 Task: Look for space in Sargodha, Pakistan from 1st August, 2023 to 5th August, 2023 for 3 adults, 1 child in price range Rs.13000 to Rs.20000. Place can be entire place with 2 bedrooms having 3 beds and 2 bathrooms. Property type can be flatguest house, hotel. Booking option can be shelf check-in. Required host language is English.
Action: Mouse moved to (608, 362)
Screenshot: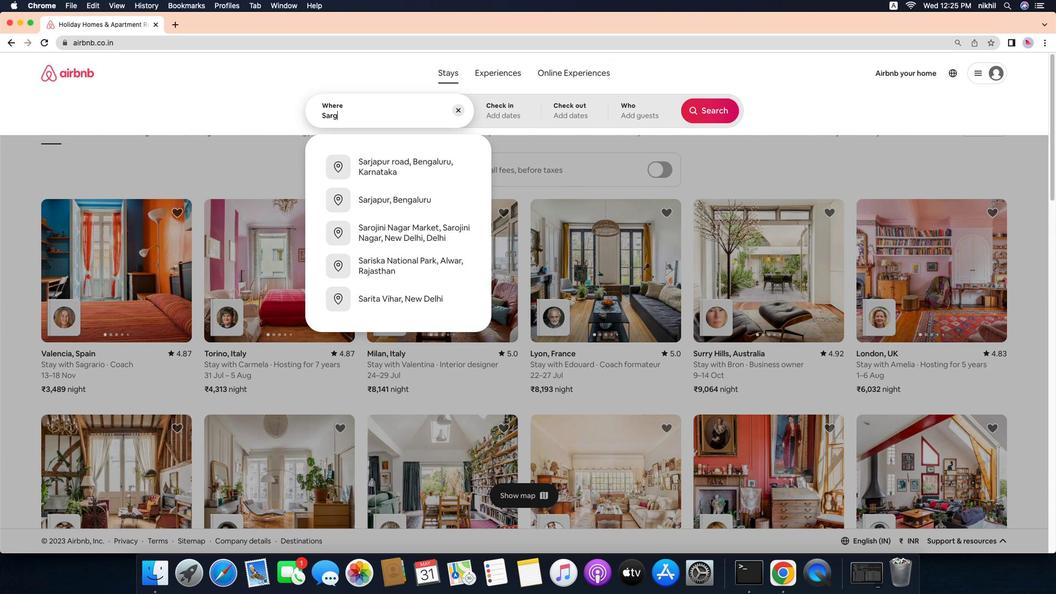 
Action: Mouse pressed left at (608, 362)
Screenshot: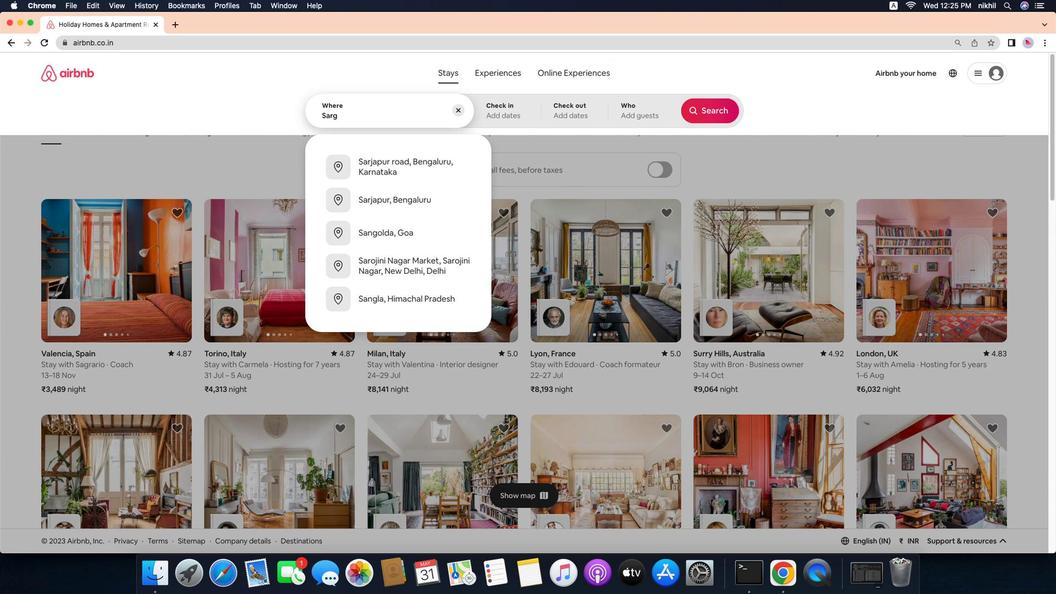 
Action: Mouse moved to (617, 362)
Screenshot: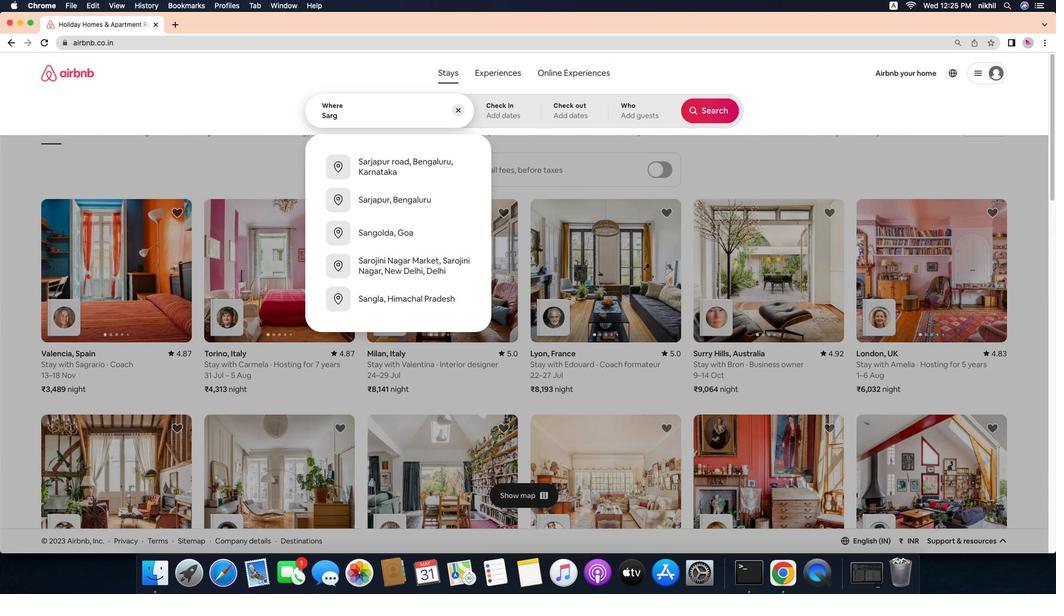 
Action: Mouse pressed left at (617, 362)
Screenshot: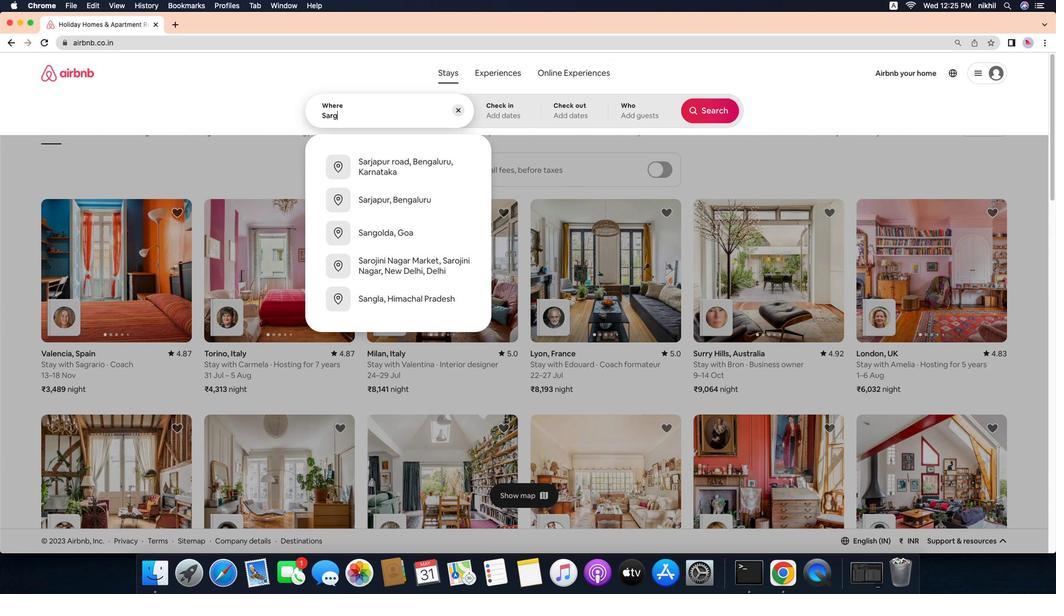 
Action: Mouse moved to (640, 362)
Screenshot: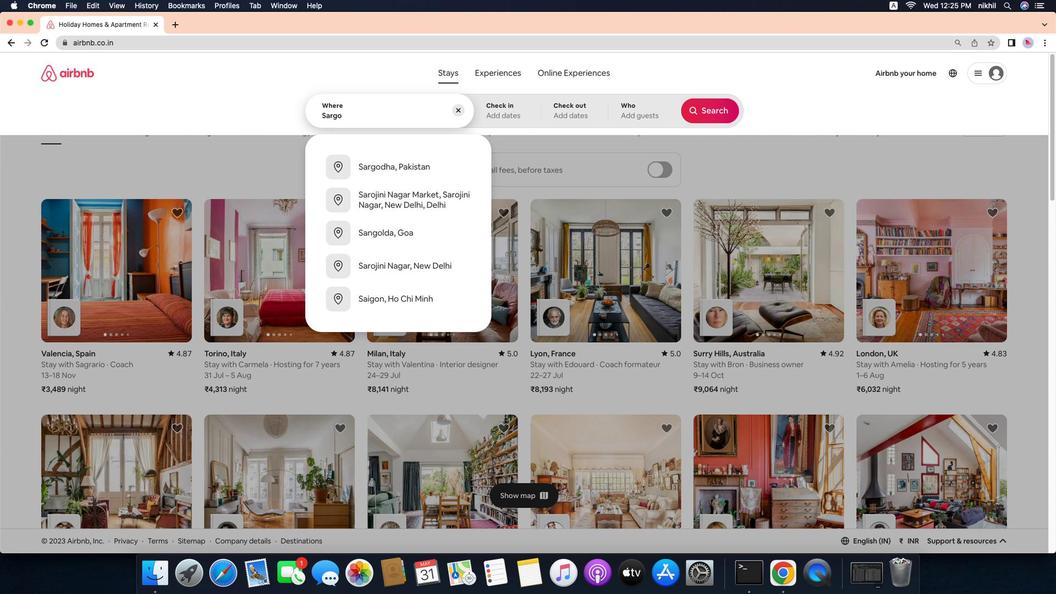 
Action: Mouse pressed left at (640, 362)
Screenshot: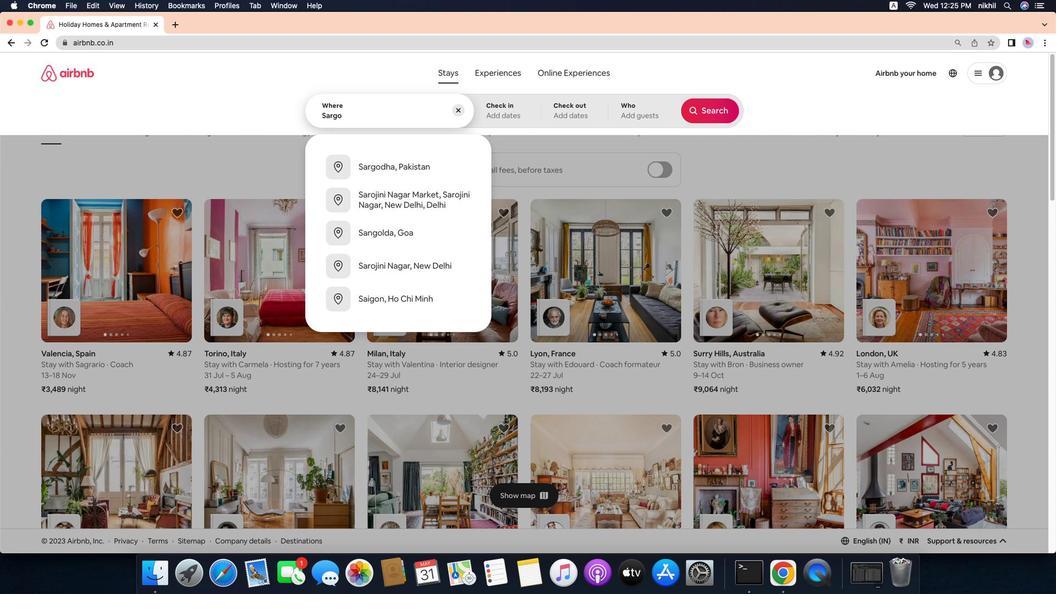 
Action: Key pressed Key.caps_lock'S'Key.caps_lock'a''r''g''o''d''h''a'','Key.space
Screenshot: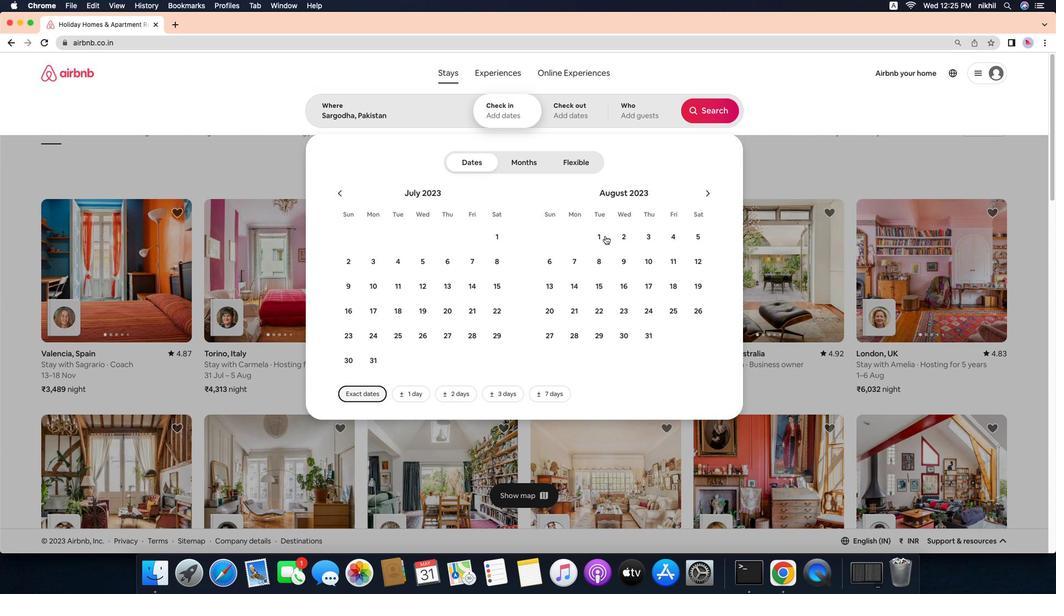 
Action: Mouse moved to (634, 362)
Screenshot: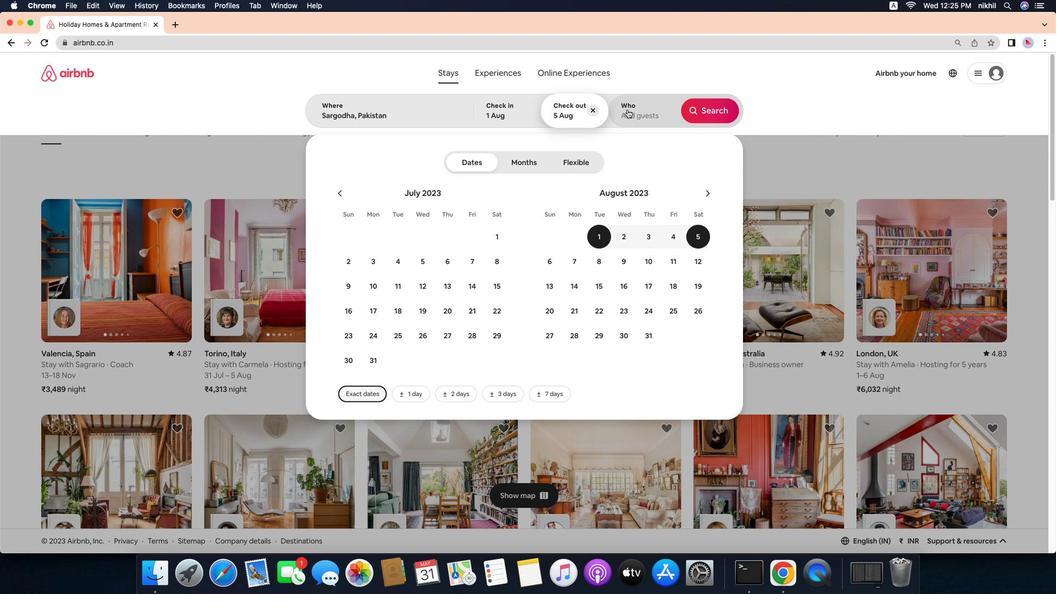 
Action: Mouse pressed left at (634, 362)
Screenshot: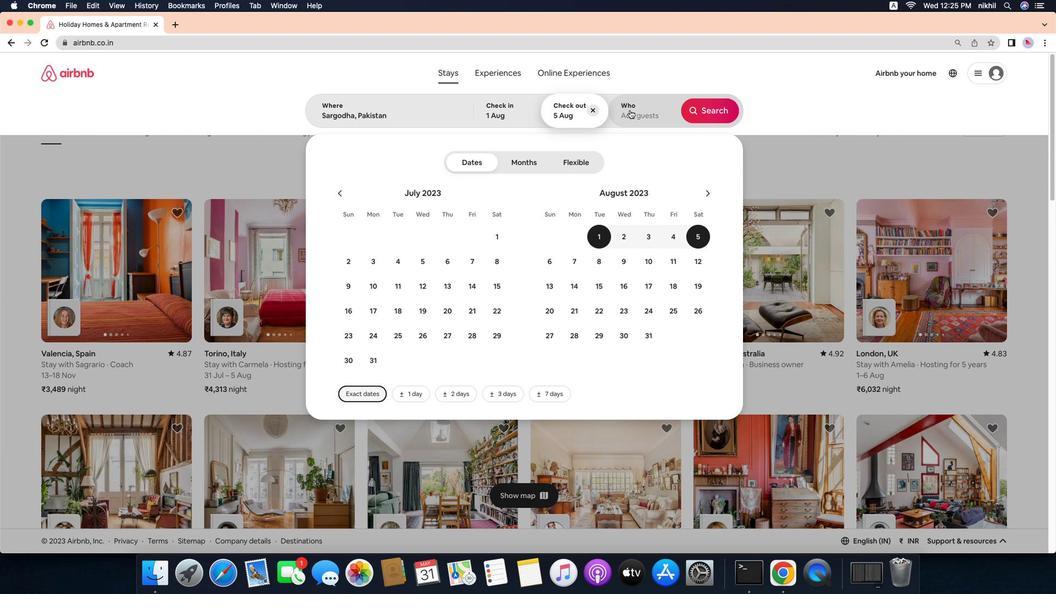 
Action: Mouse moved to (497, 363)
Screenshot: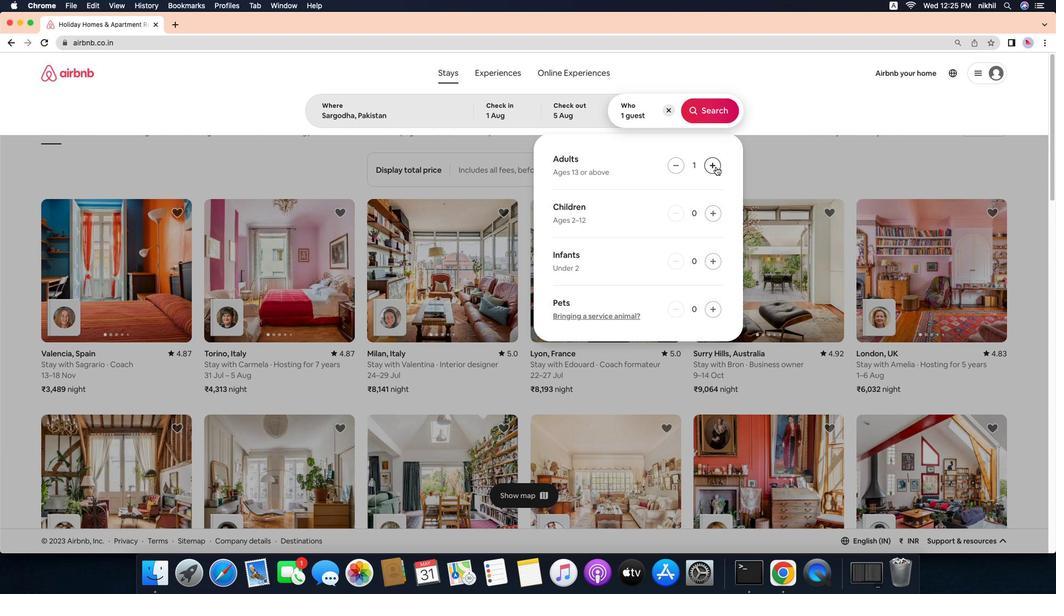 
Action: Mouse pressed left at (497, 363)
Screenshot: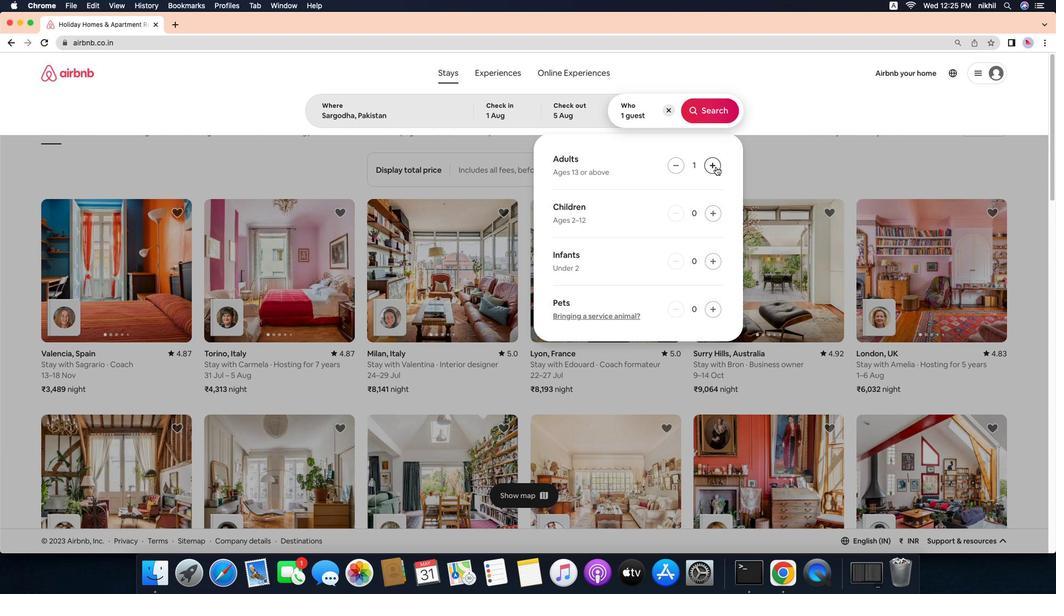 
Action: Mouse pressed left at (497, 363)
Screenshot: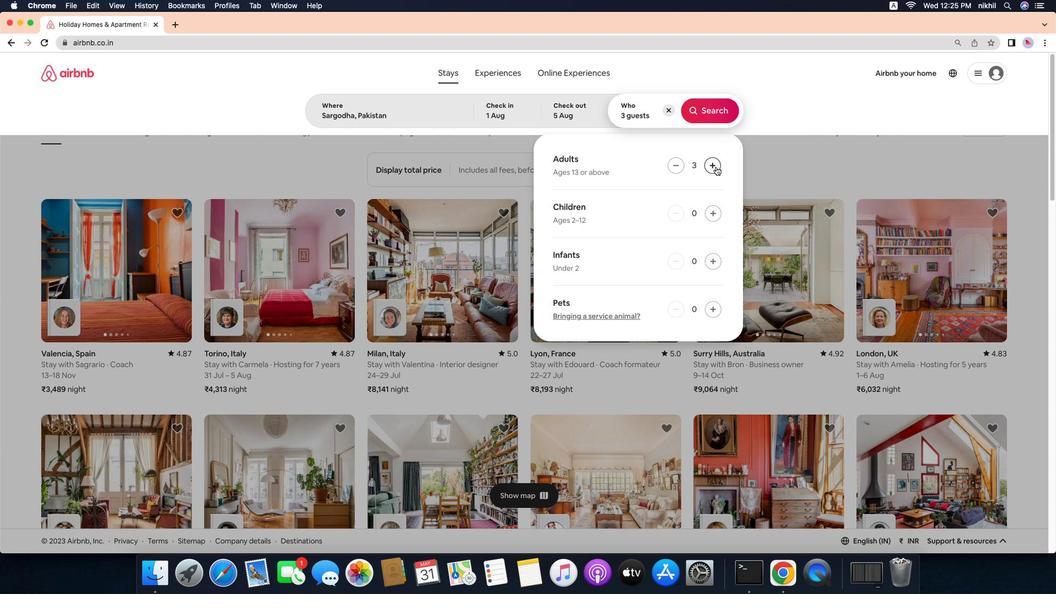 
Action: Mouse moved to (547, 363)
Screenshot: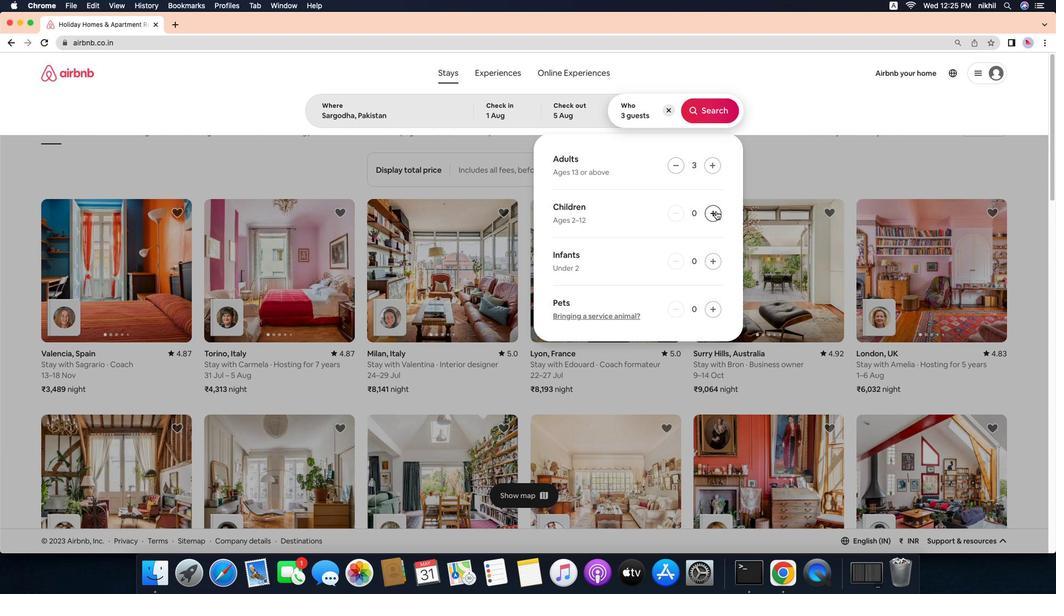 
Action: Mouse pressed left at (547, 363)
Screenshot: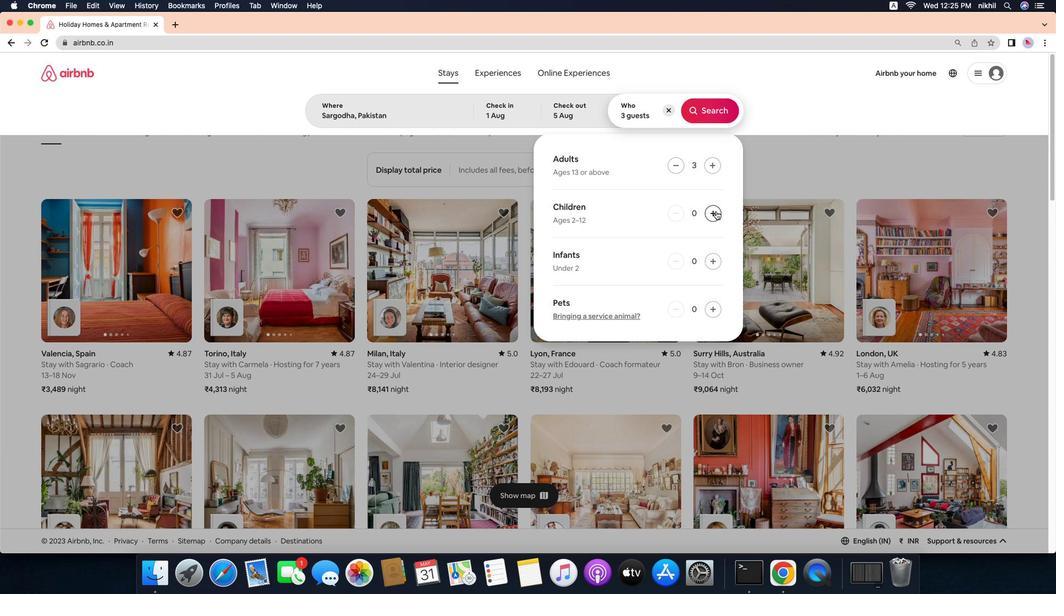 
Action: Mouse moved to (501, 363)
Screenshot: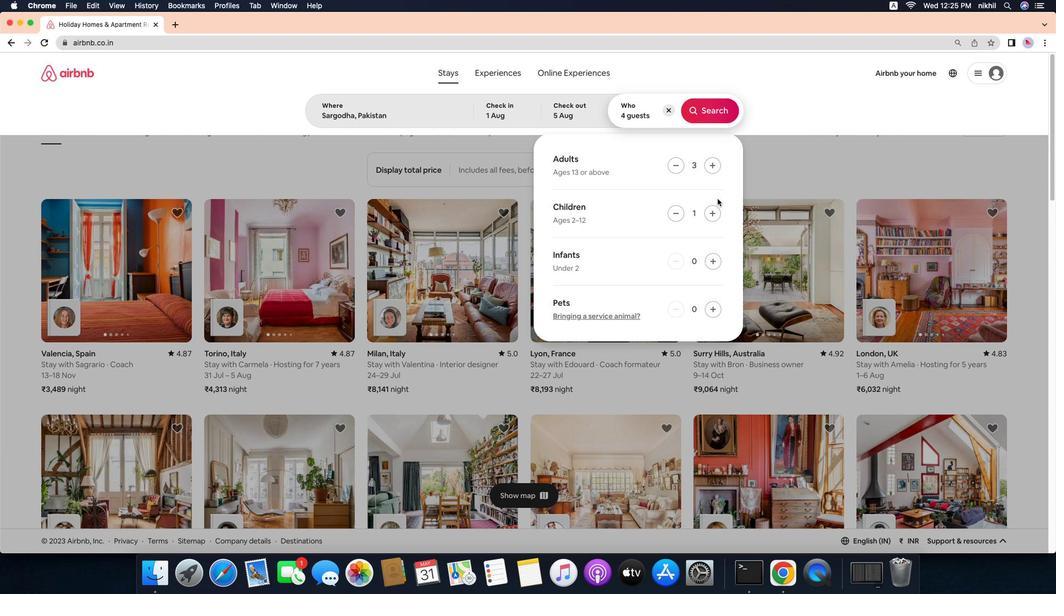 
Action: Mouse pressed left at (501, 363)
Screenshot: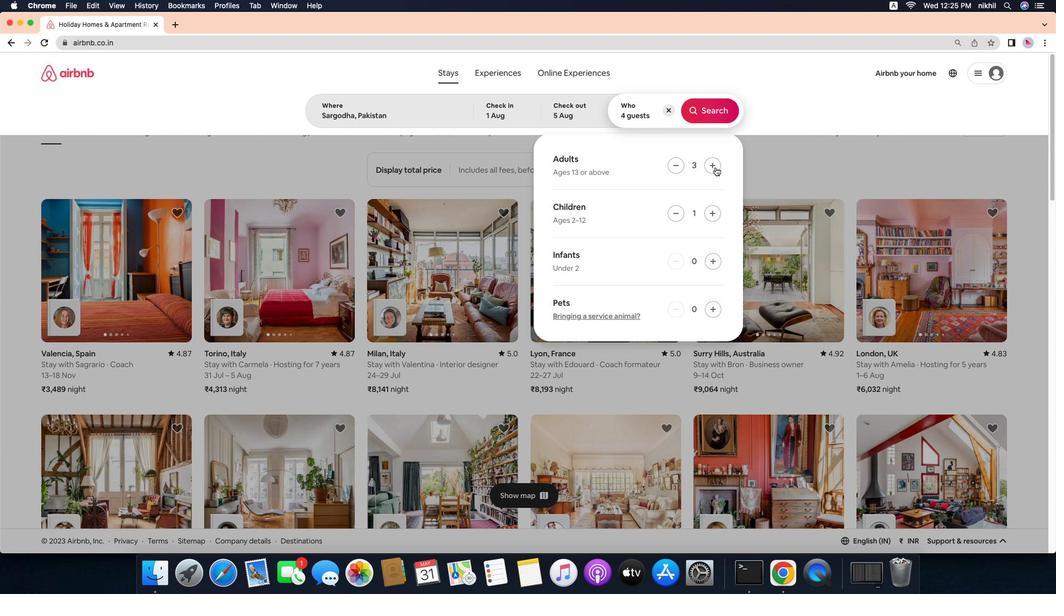 
Action: Mouse moved to (535, 362)
Screenshot: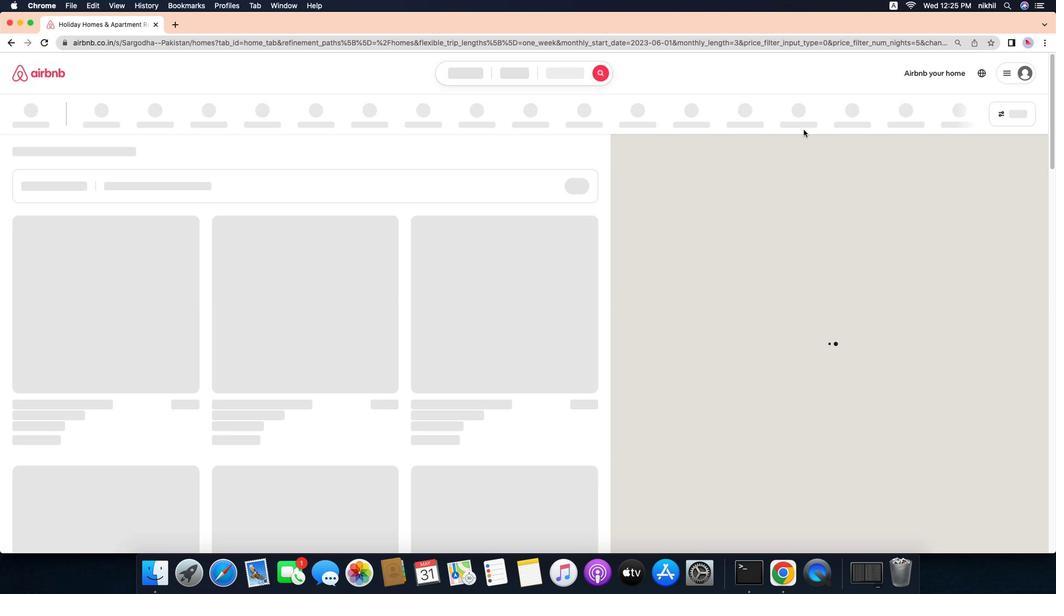
Action: Mouse pressed left at (535, 362)
Screenshot: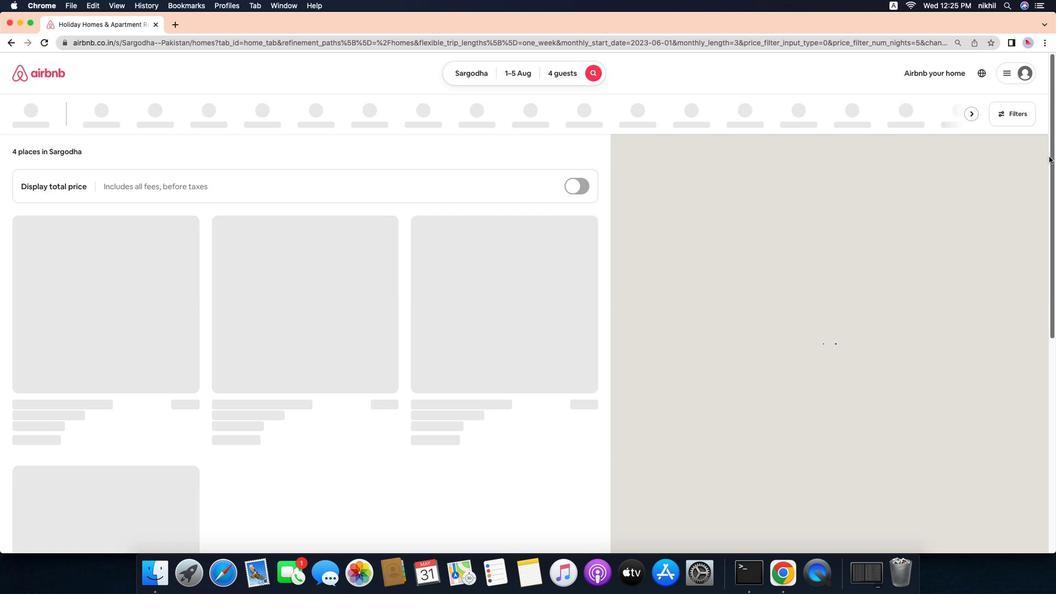 
Action: Mouse moved to (492, 362)
Screenshot: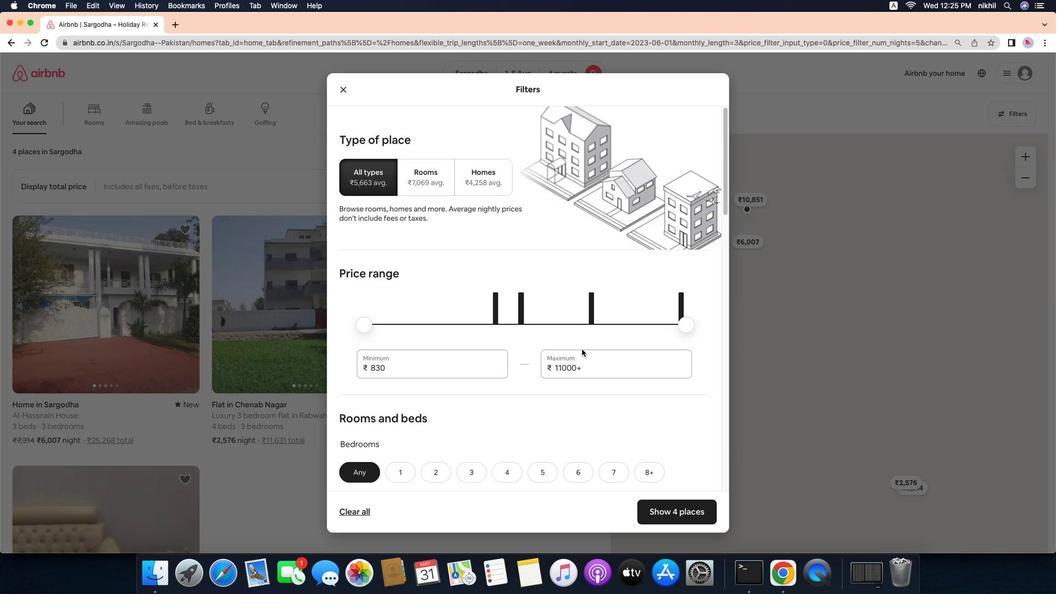 
Action: Mouse pressed left at (492, 362)
Screenshot: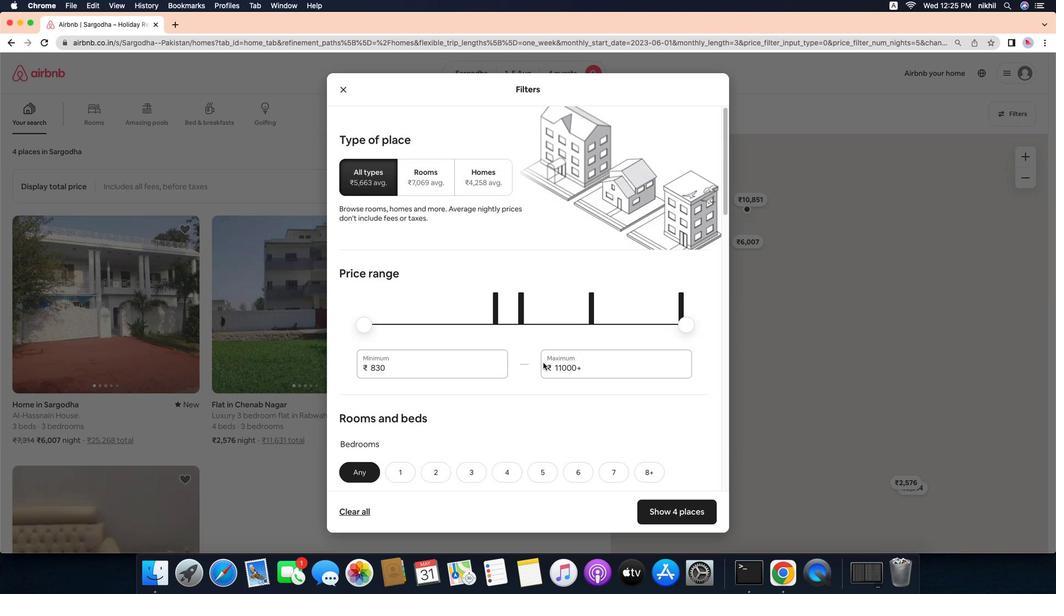 
Action: Mouse moved to (495, 362)
Screenshot: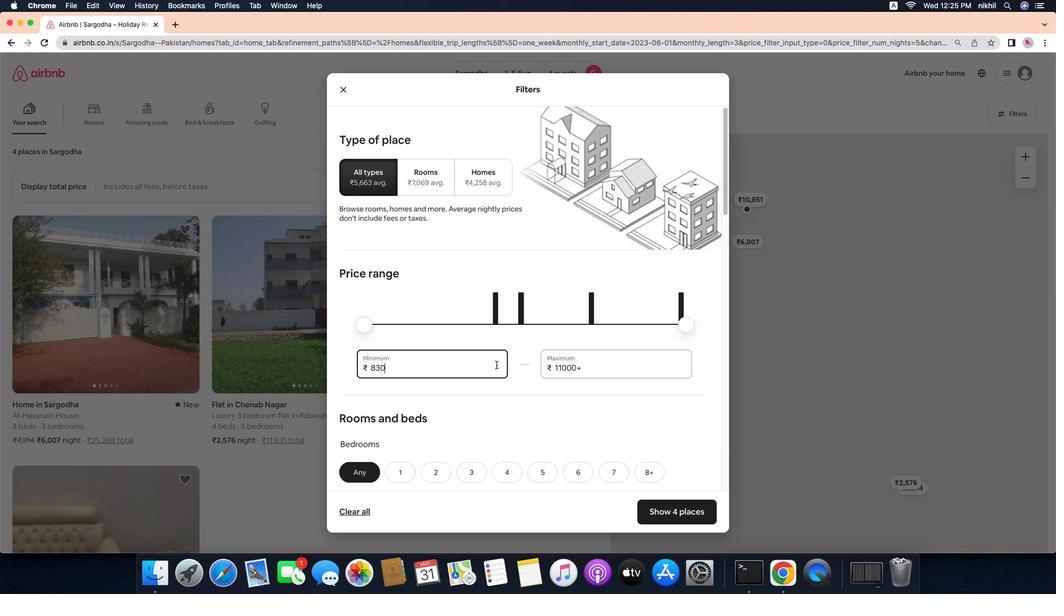 
Action: Mouse pressed left at (495, 362)
Screenshot: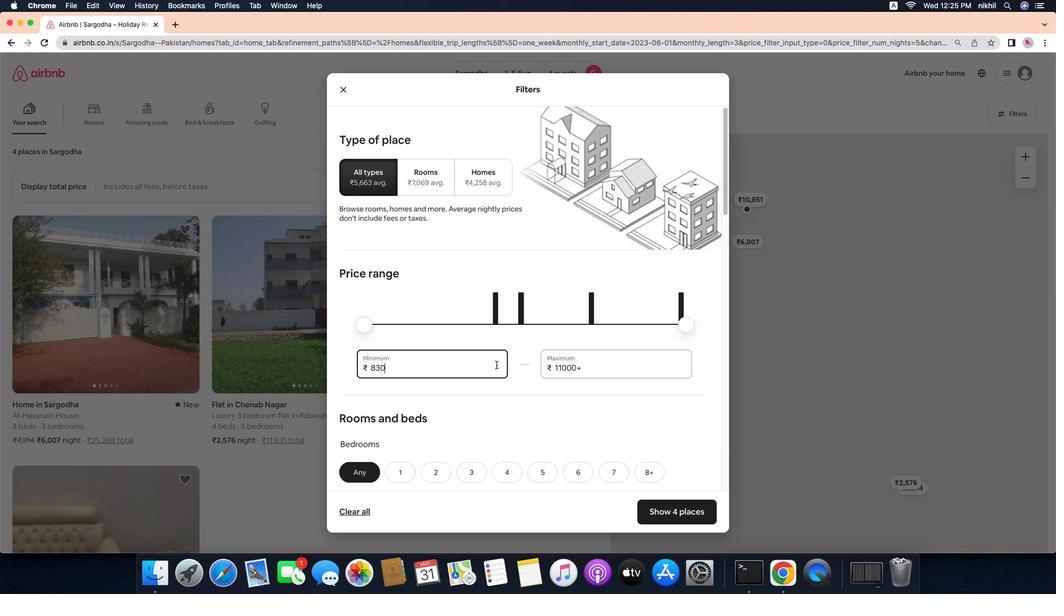 
Action: Mouse pressed left at (495, 362)
Screenshot: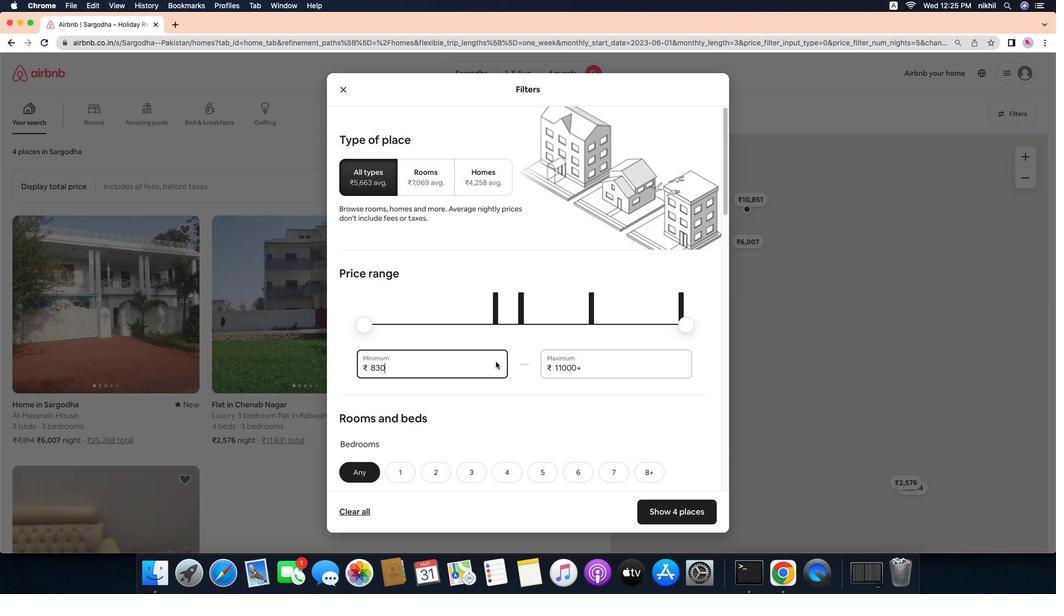 
Action: Mouse pressed left at (495, 362)
Screenshot: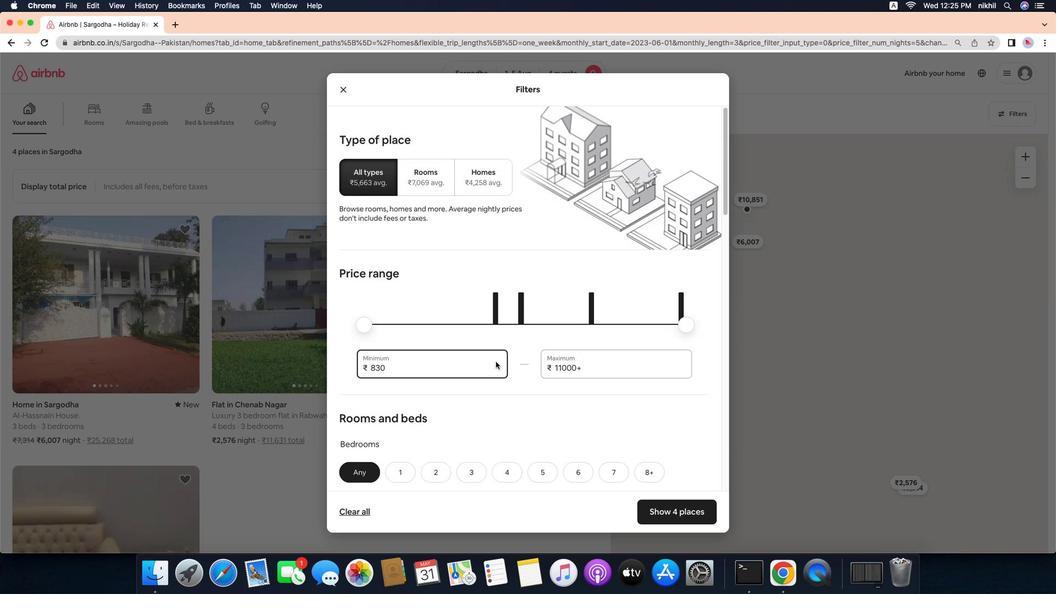 
Action: Mouse moved to (495, 363)
Screenshot: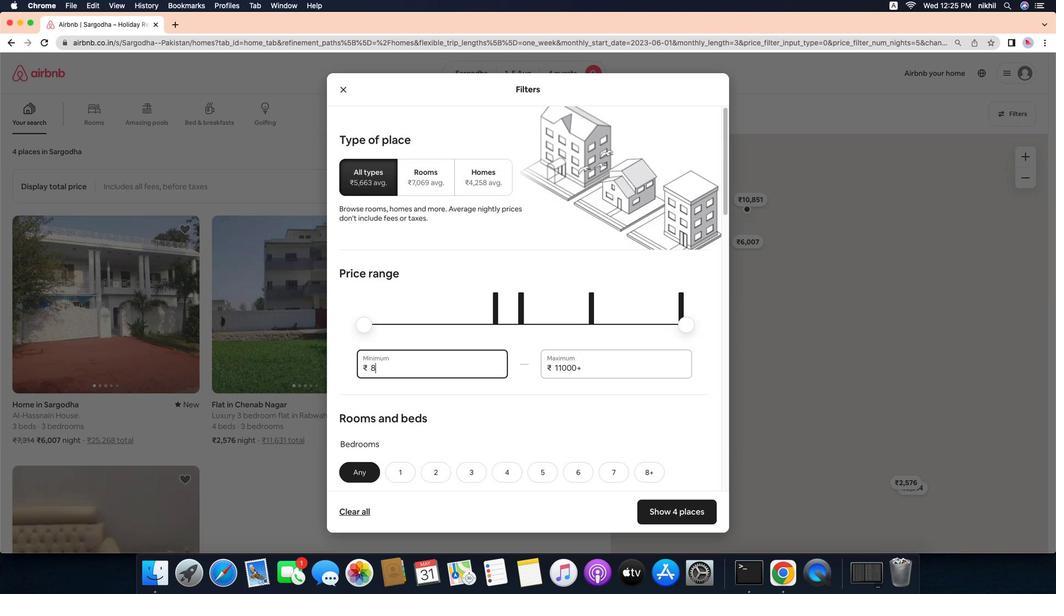 
Action: Mouse pressed left at (495, 363)
Screenshot: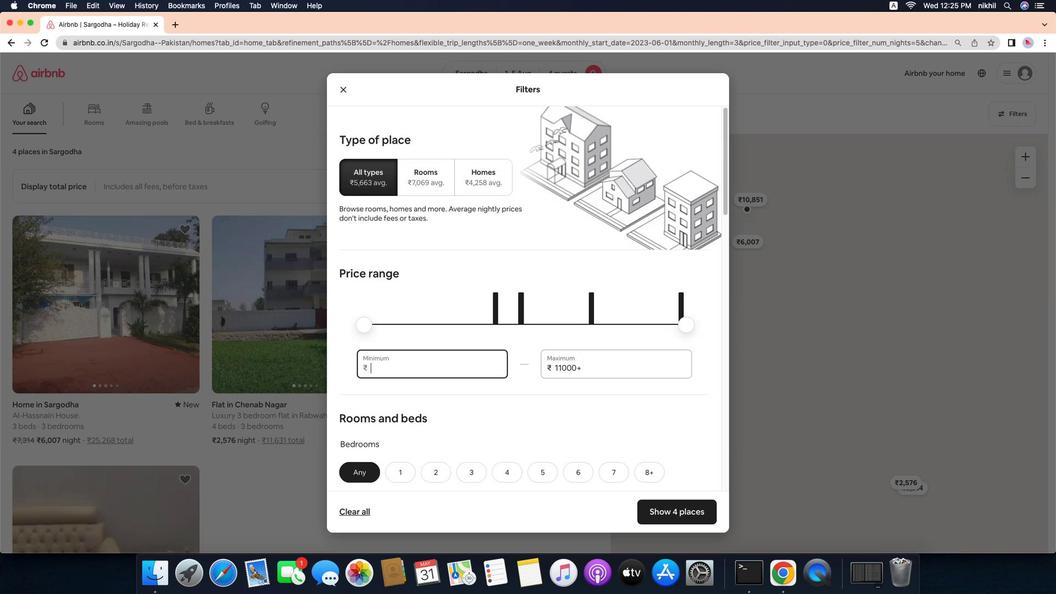 
Action: Mouse moved to (503, 362)
Screenshot: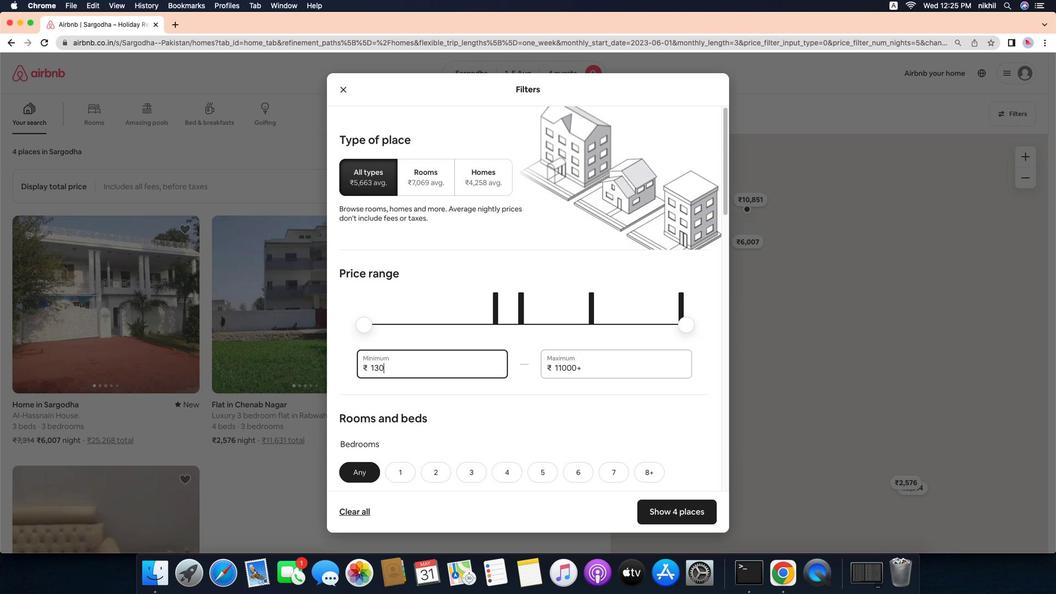 
Action: Mouse pressed left at (503, 362)
Screenshot: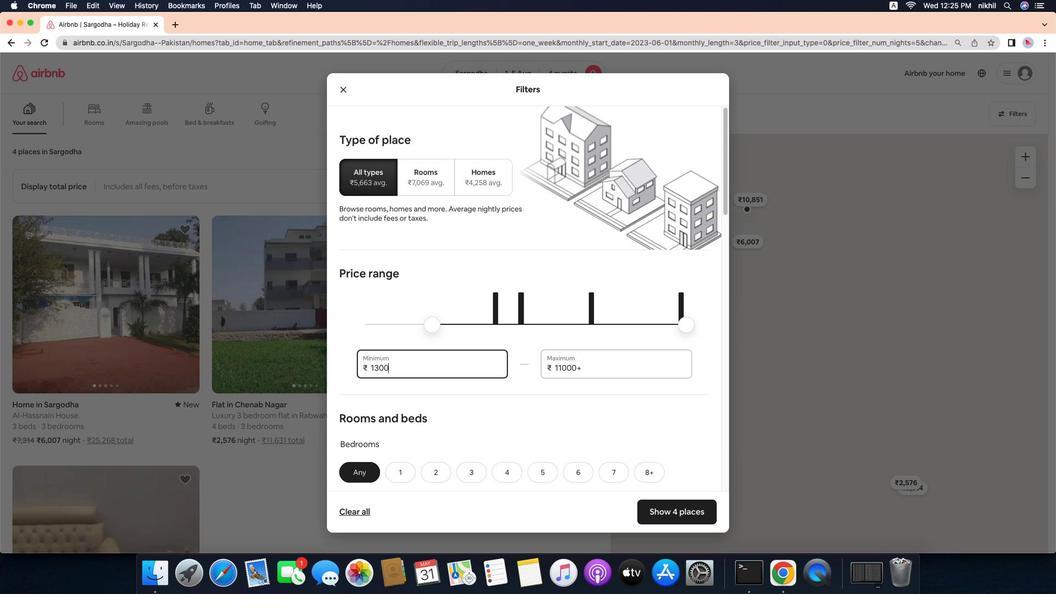 
Action: Mouse moved to (357, 362)
Screenshot: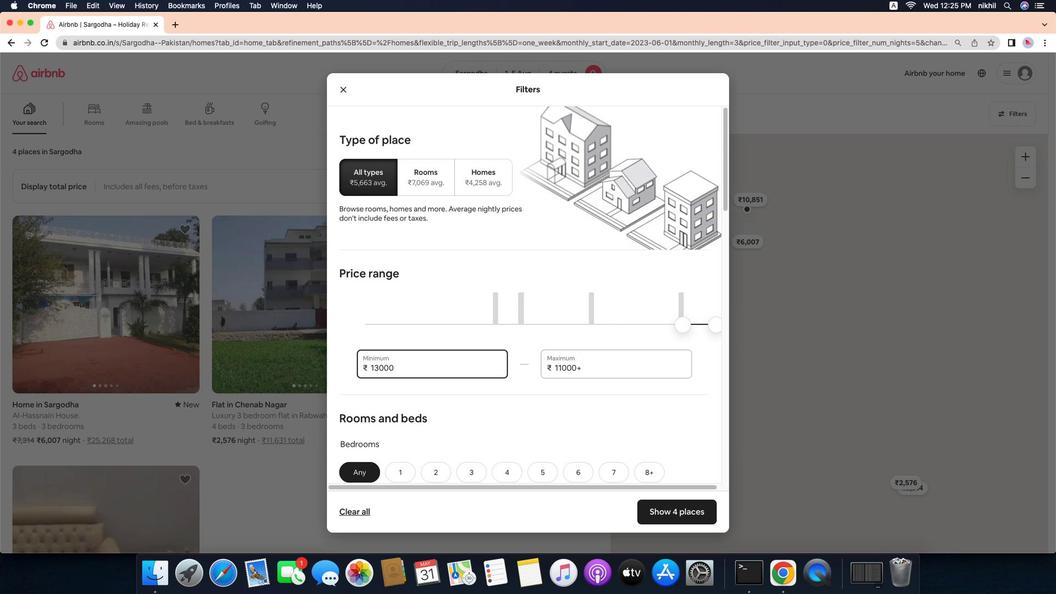 
Action: Mouse pressed left at (357, 362)
Screenshot: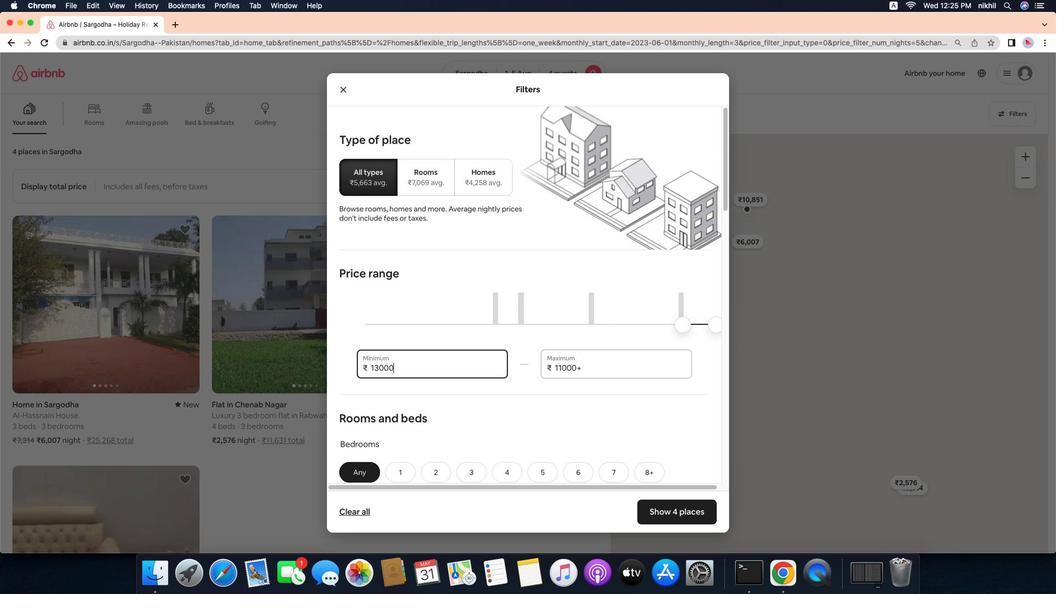
Action: Mouse moved to (598, 363)
Screenshot: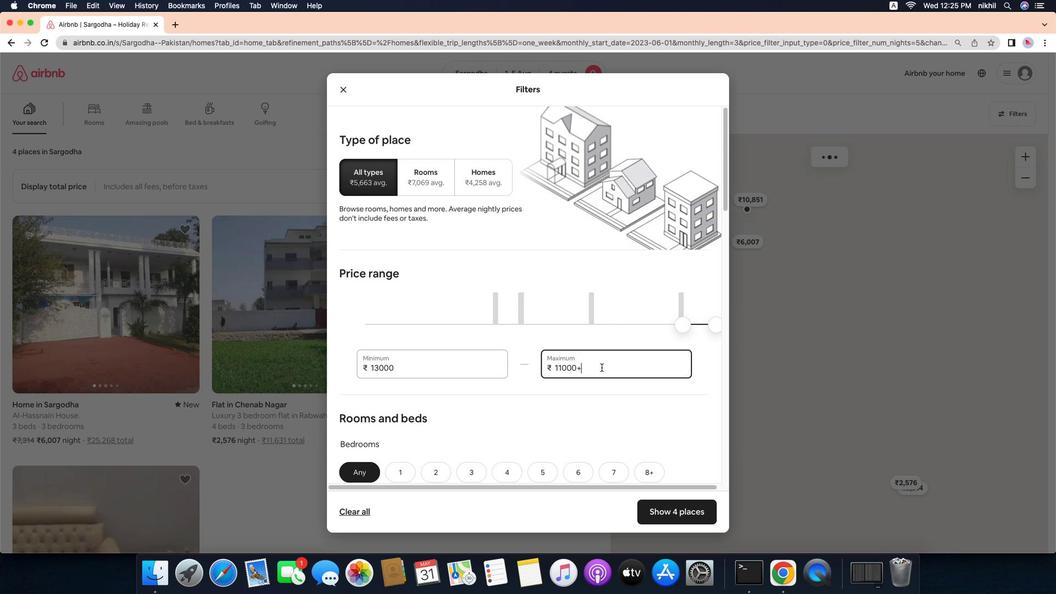 
Action: Mouse pressed left at (598, 363)
Screenshot: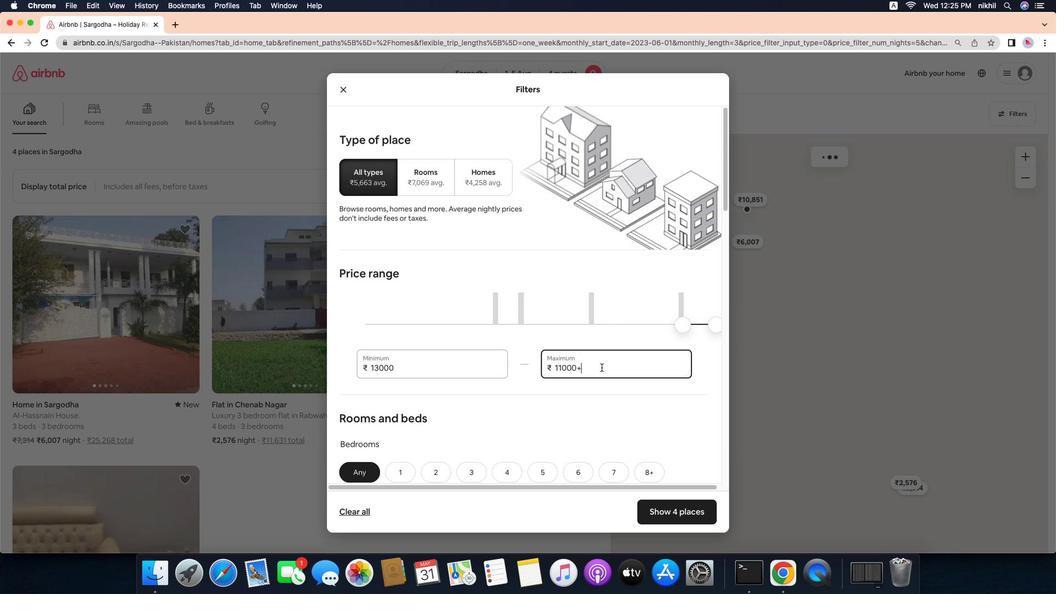 
Action: Mouse moved to (599, 363)
Screenshot: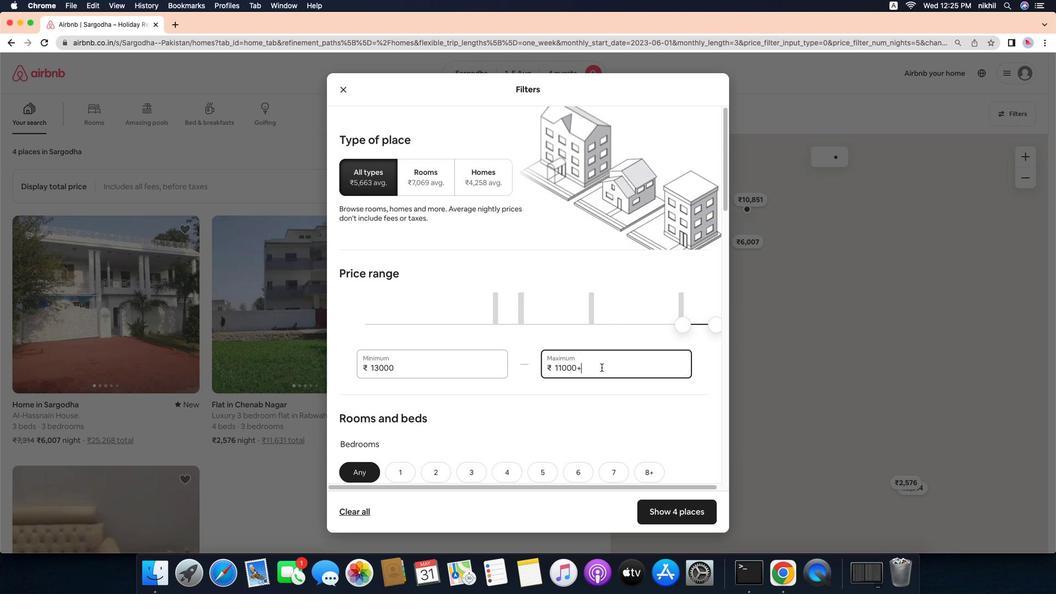 
Action: Key pressed Key.backspaceKey.backspaceKey.backspaceKey.backspace'1''3''0''0''0'
Screenshot: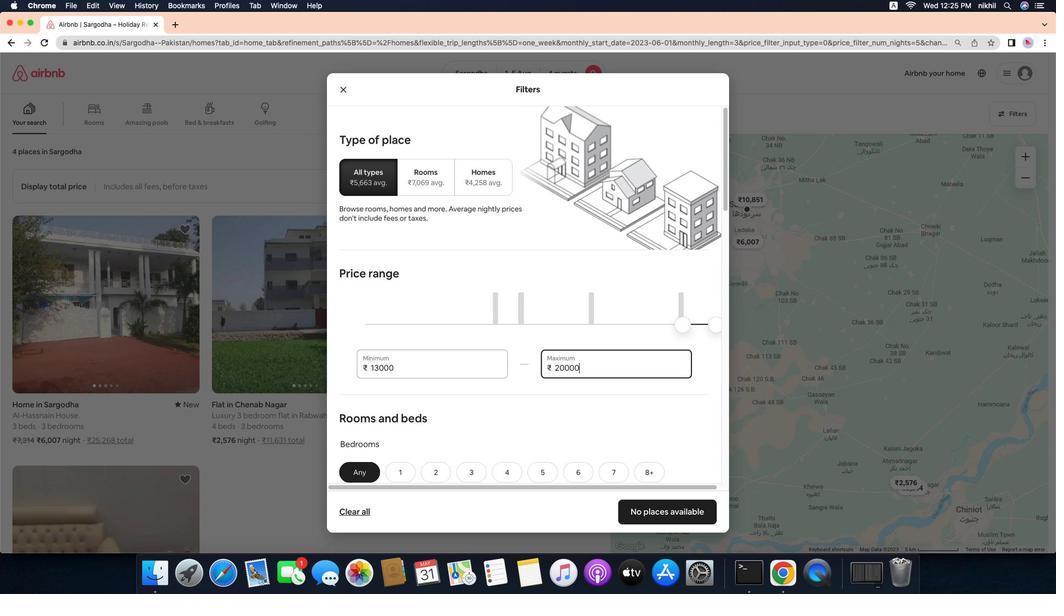 
Action: Mouse moved to (549, 363)
Screenshot: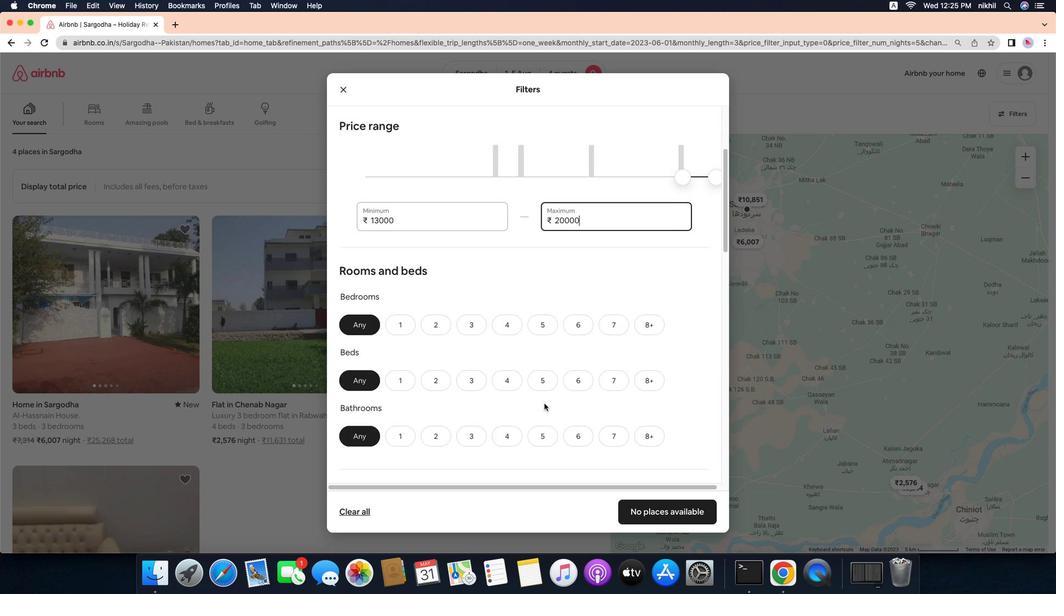
Action: Mouse pressed left at (549, 363)
Screenshot: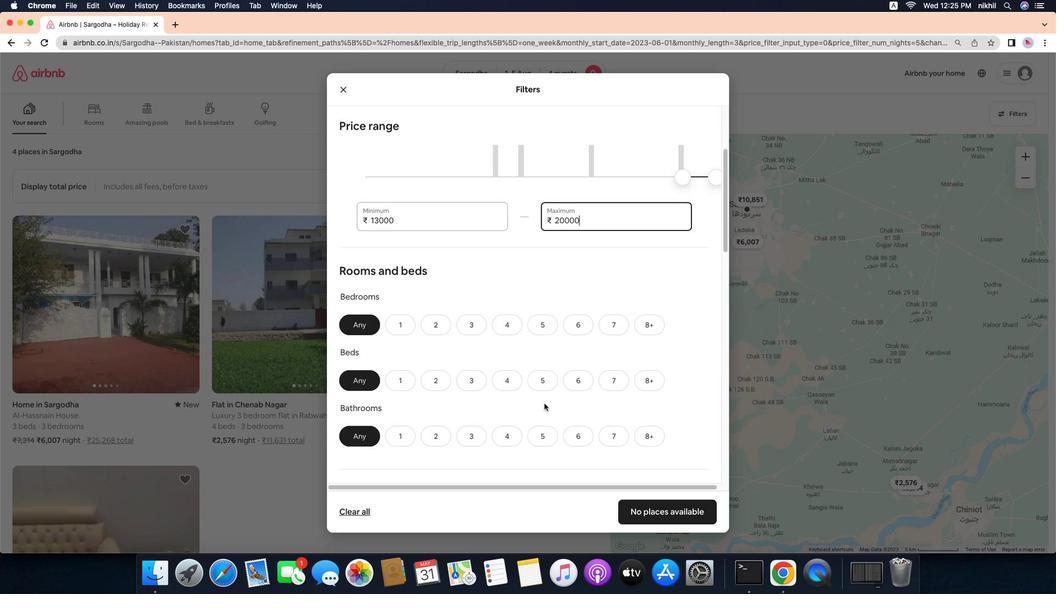 
Action: Mouse moved to (549, 363)
Screenshot: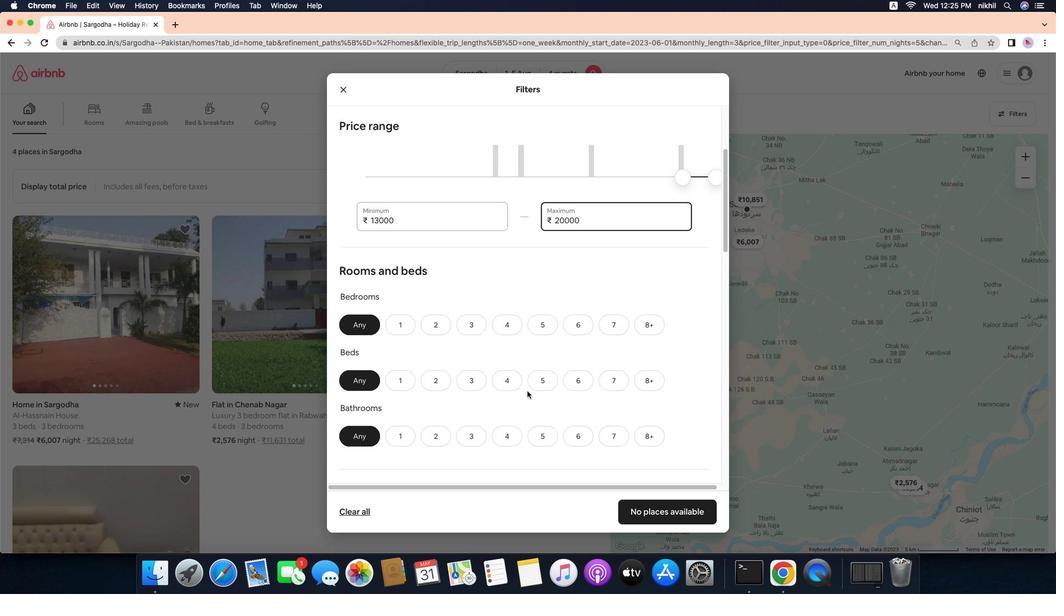 
Action: Key pressed Key.backspaceKey.backspaceKey.backspaceKey.backspaceKey.backspaceKey.backspaceKey.backspaceKey.backspace'2''0''0''0''0'
Screenshot: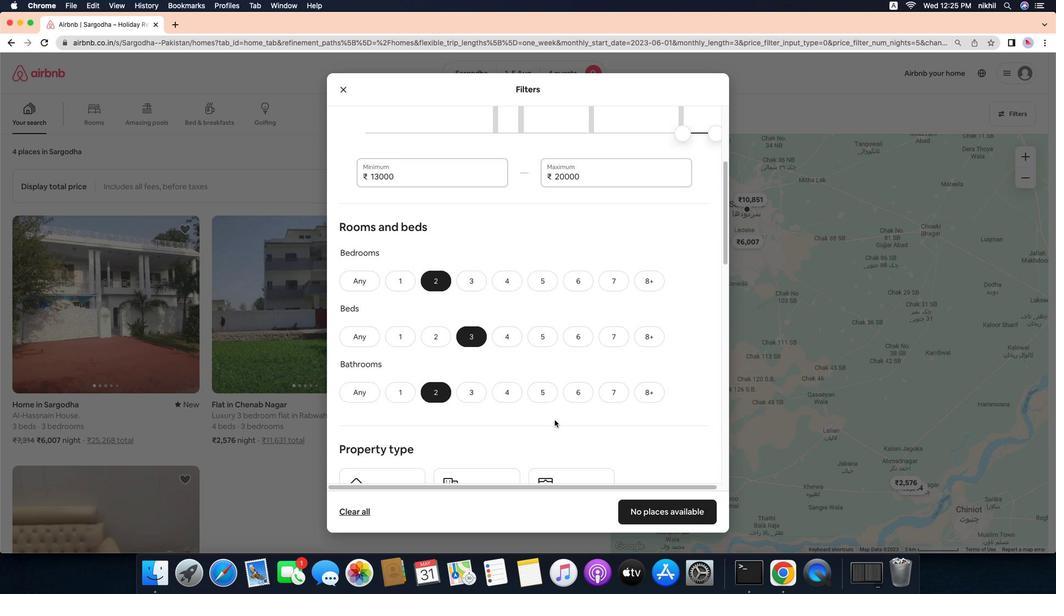 
Action: Mouse moved to (576, 364)
Screenshot: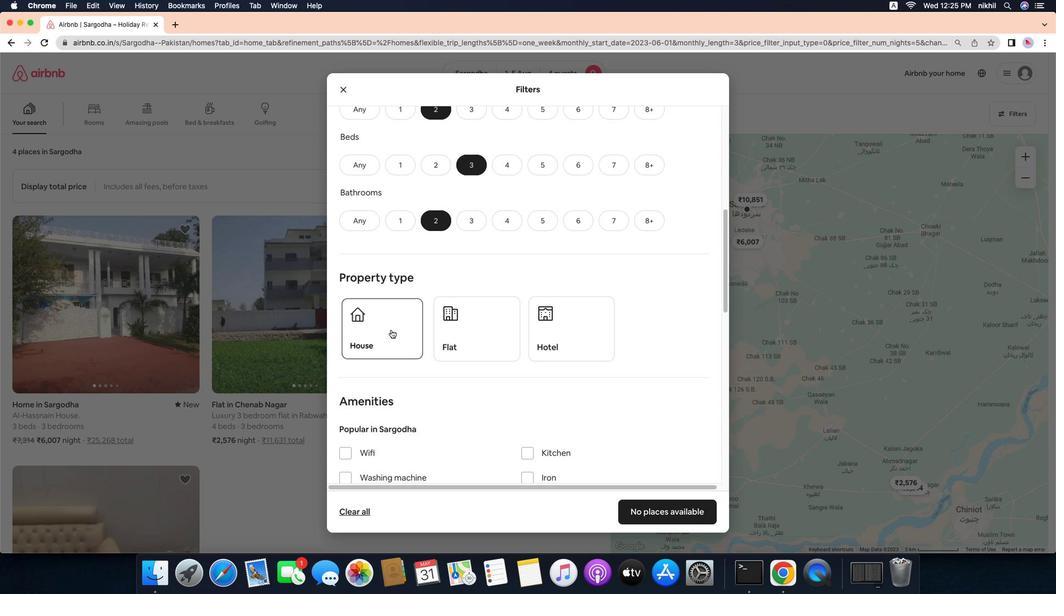 
Action: Mouse scrolled (576, 364) with delta (832, 362)
Screenshot: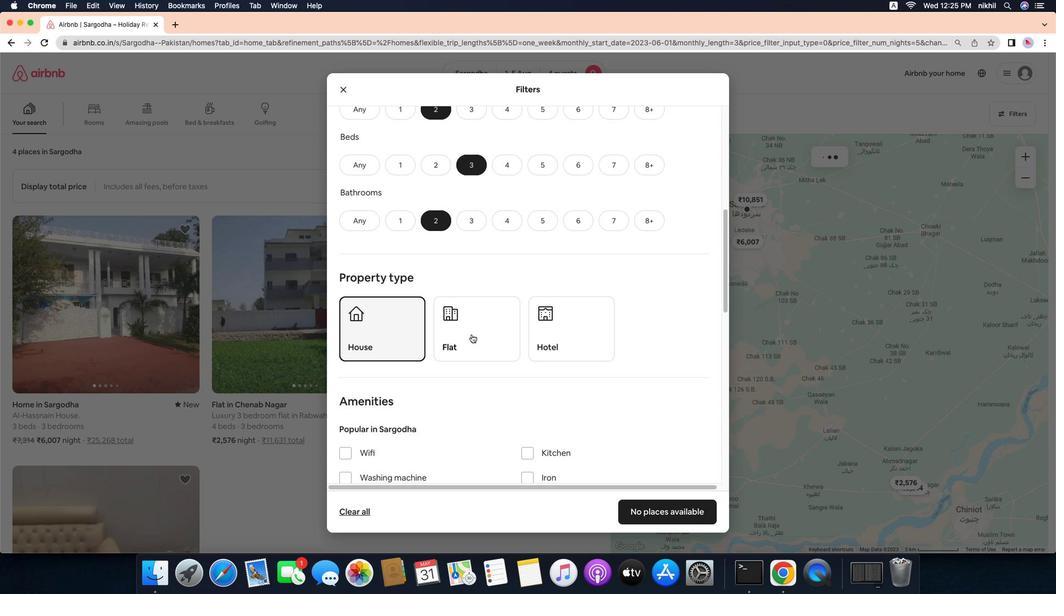 
Action: Mouse scrolled (576, 364) with delta (832, 362)
Screenshot: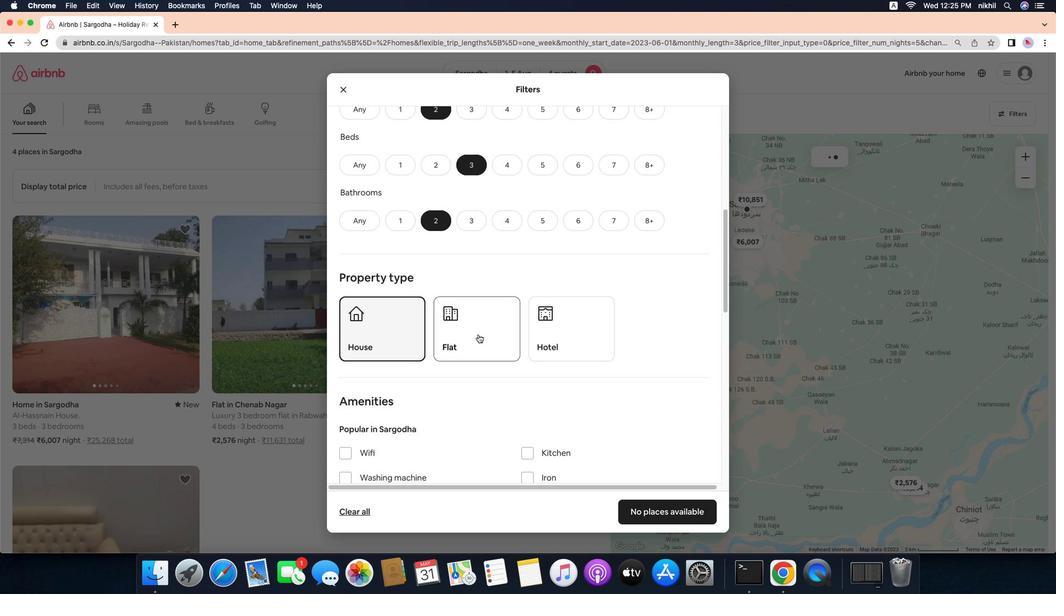 
Action: Mouse scrolled (576, 364) with delta (832, 362)
Screenshot: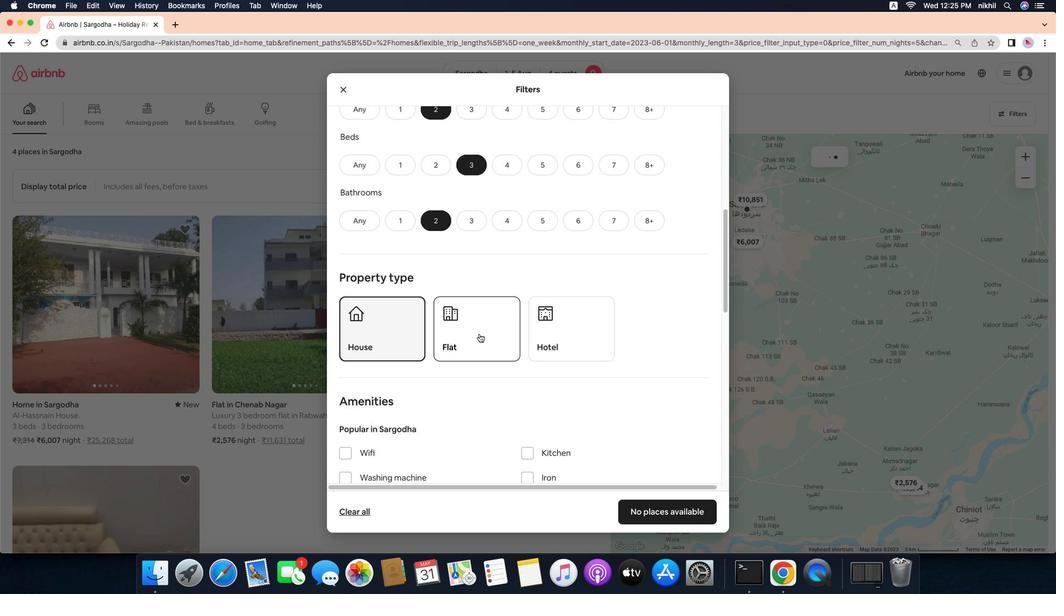 
Action: Mouse scrolled (576, 364) with delta (832, 362)
Screenshot: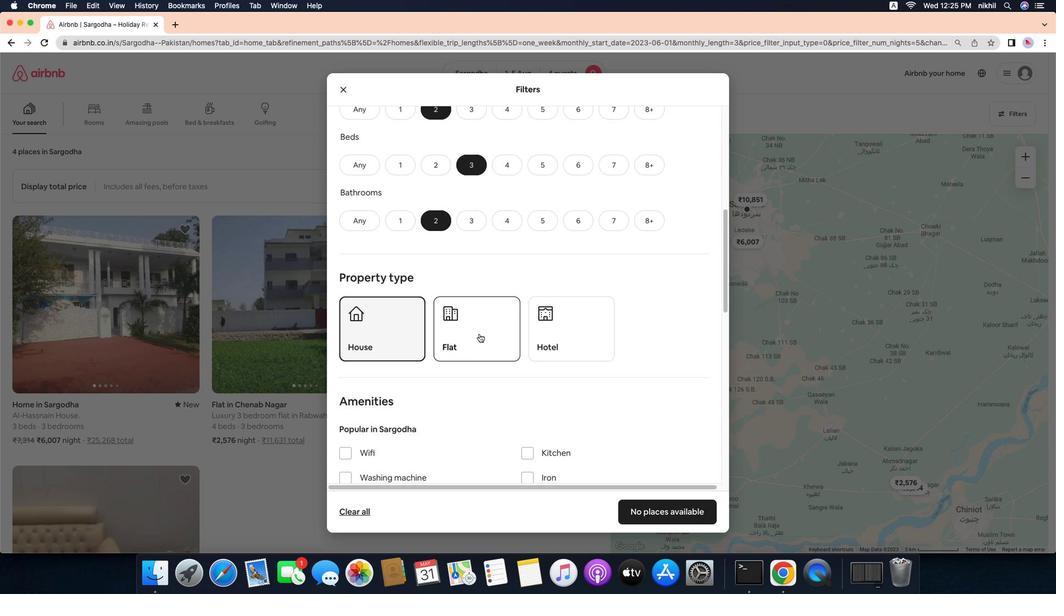 
Action: Mouse moved to (627, 363)
Screenshot: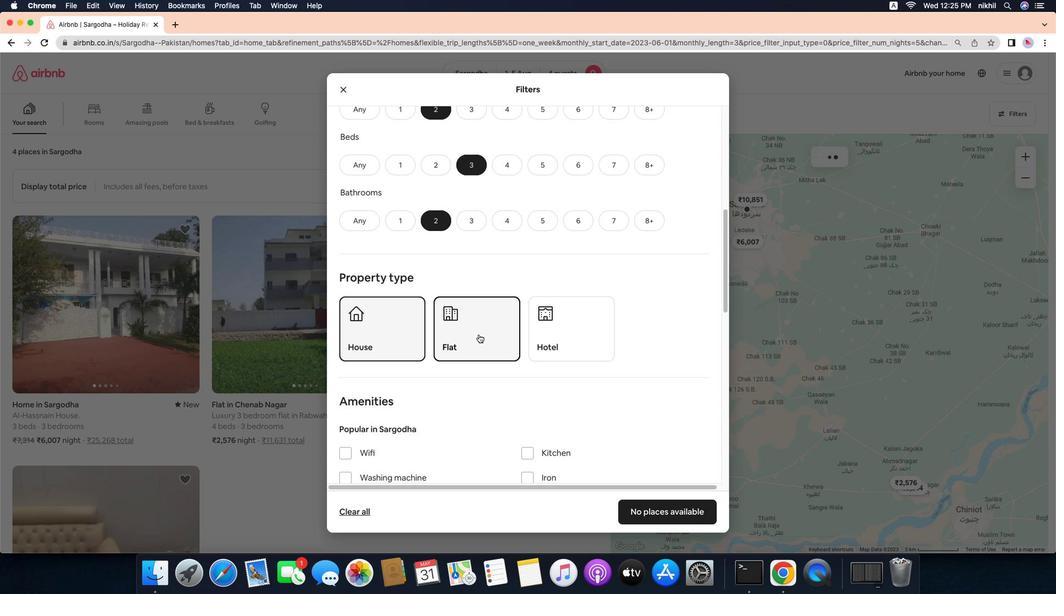 
Action: Mouse pressed left at (627, 363)
Screenshot: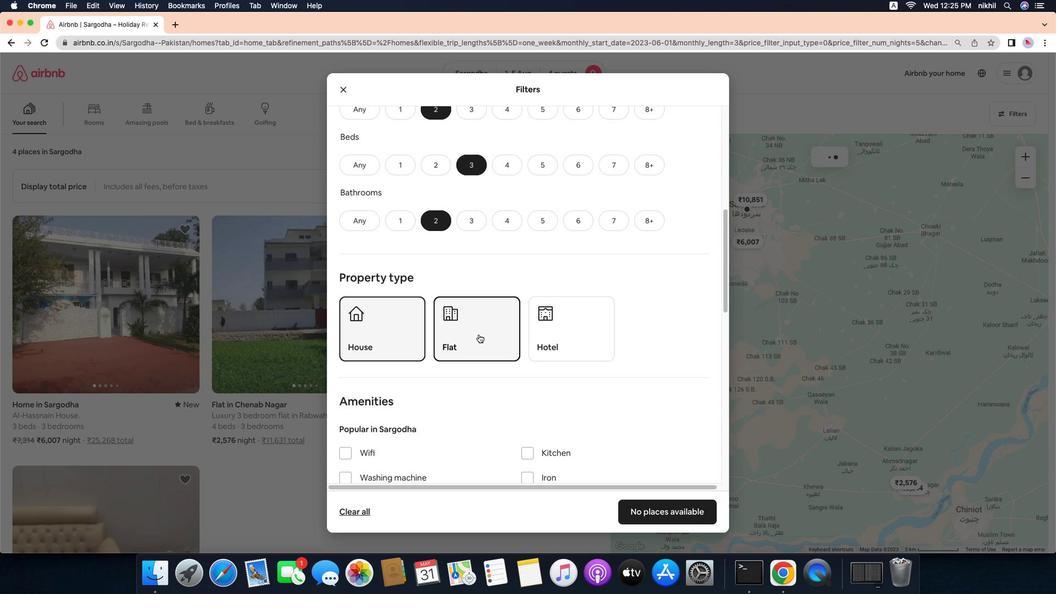 
Action: Mouse moved to (610, 364)
Screenshot: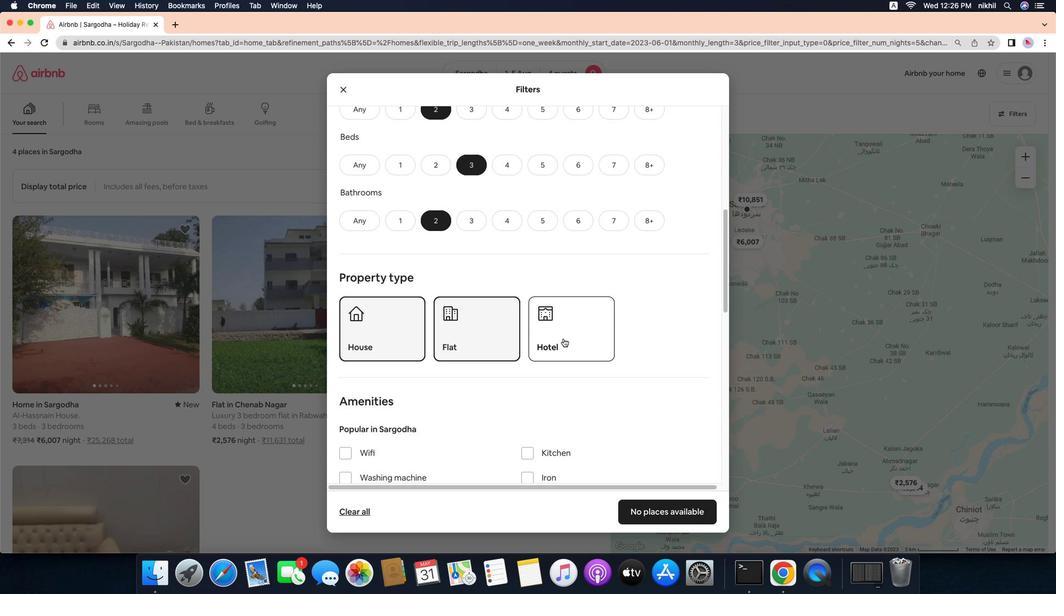 
Action: Mouse pressed left at (610, 364)
Screenshot: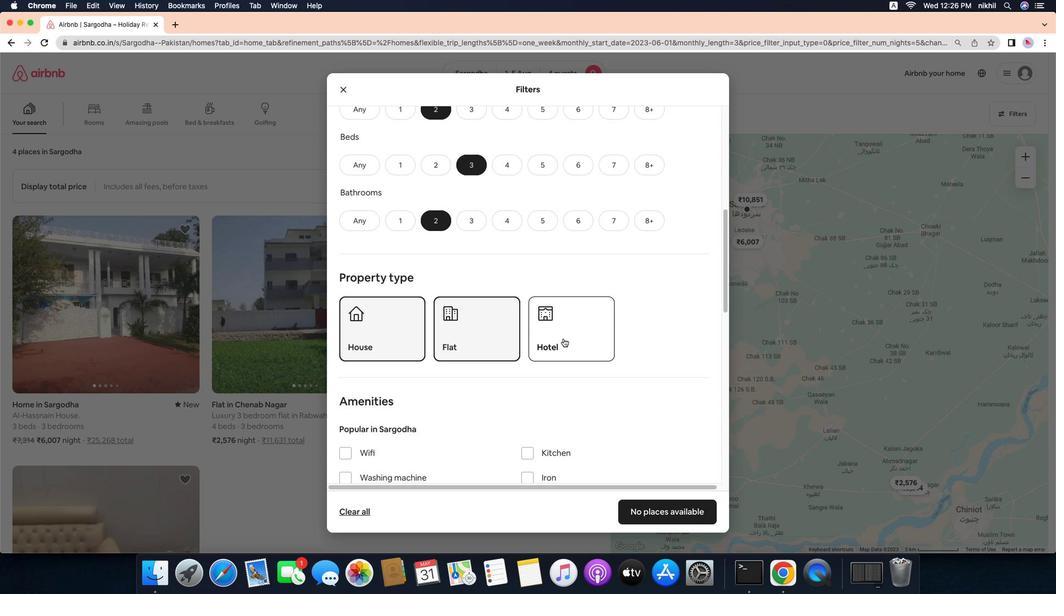 
Action: Mouse moved to (625, 364)
Screenshot: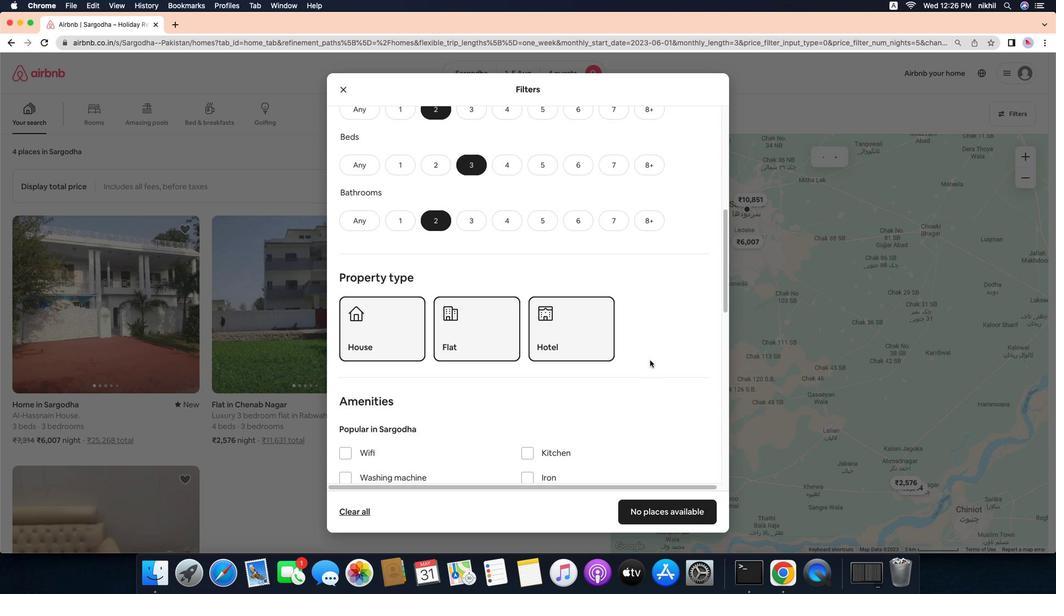 
Action: Mouse pressed left at (625, 364)
Screenshot: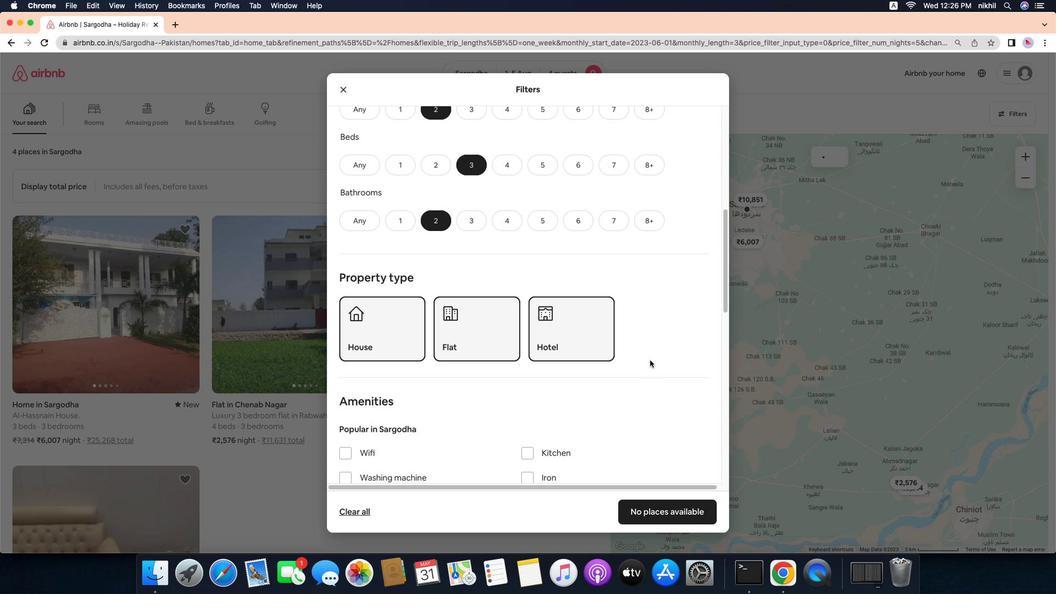 
Action: Mouse moved to (571, 364)
Screenshot: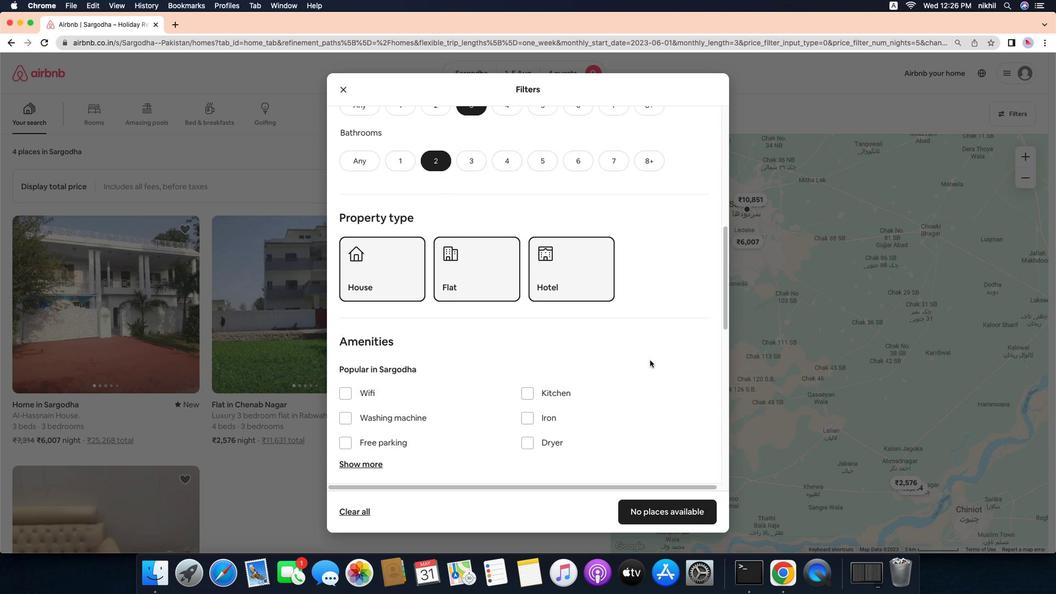 
Action: Mouse scrolled (571, 364) with delta (832, 362)
Screenshot: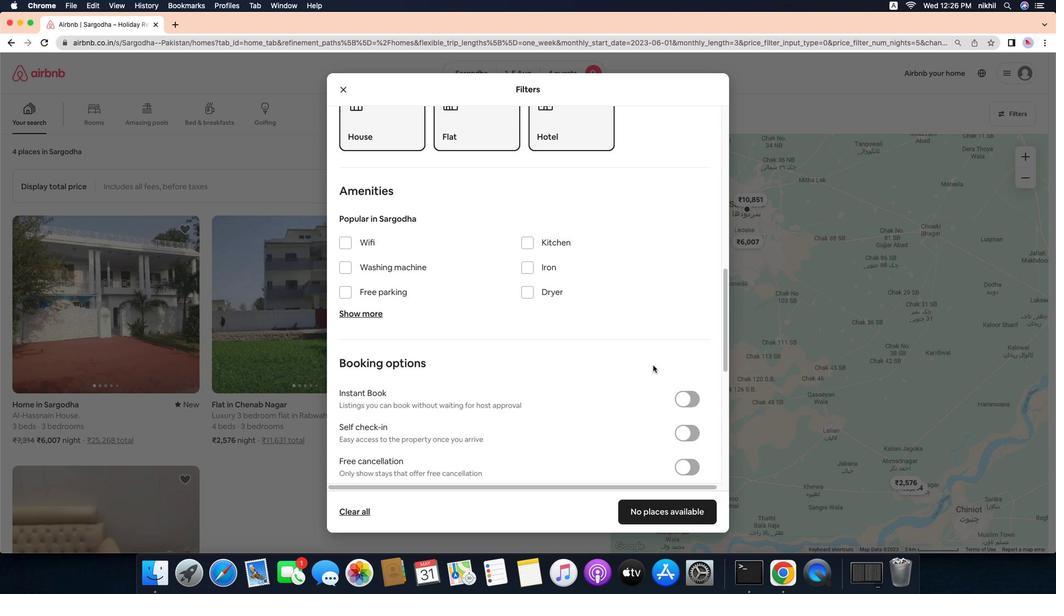 
Action: Mouse scrolled (571, 364) with delta (832, 362)
Screenshot: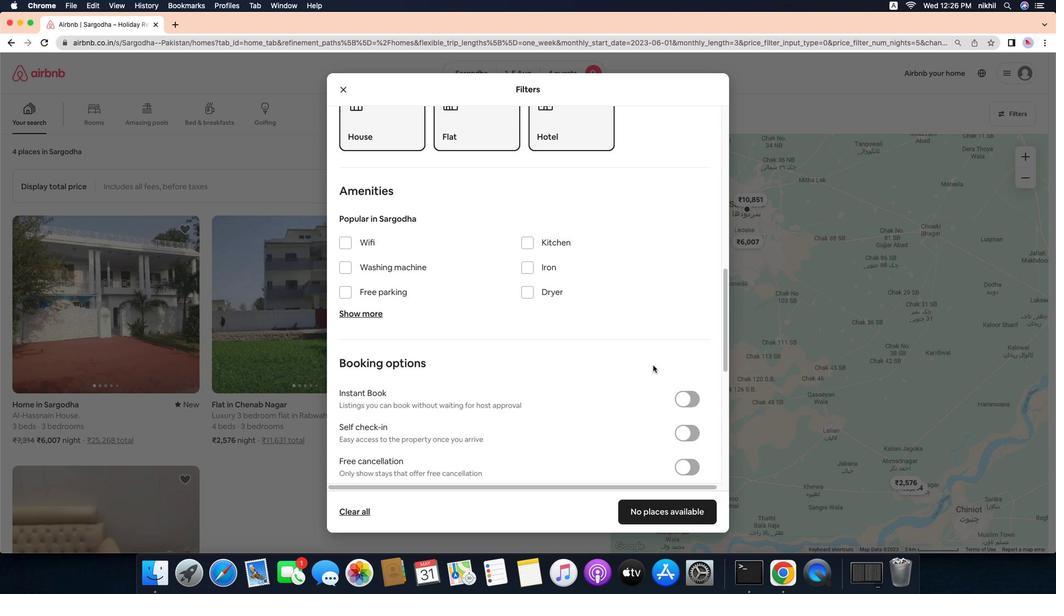 
Action: Mouse scrolled (571, 364) with delta (832, 362)
Screenshot: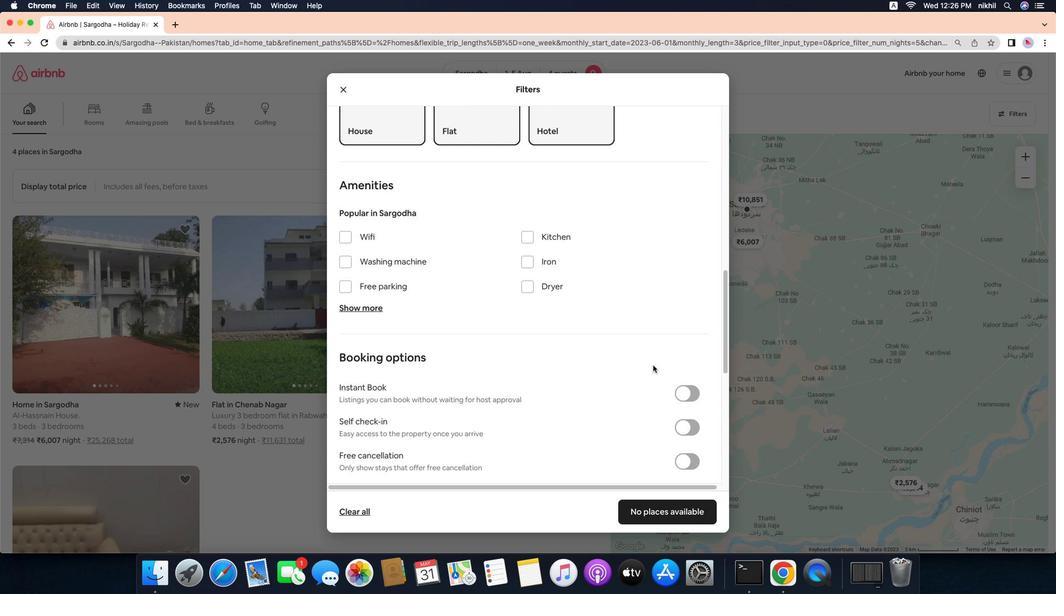 
Action: Mouse scrolled (571, 364) with delta (832, 362)
Screenshot: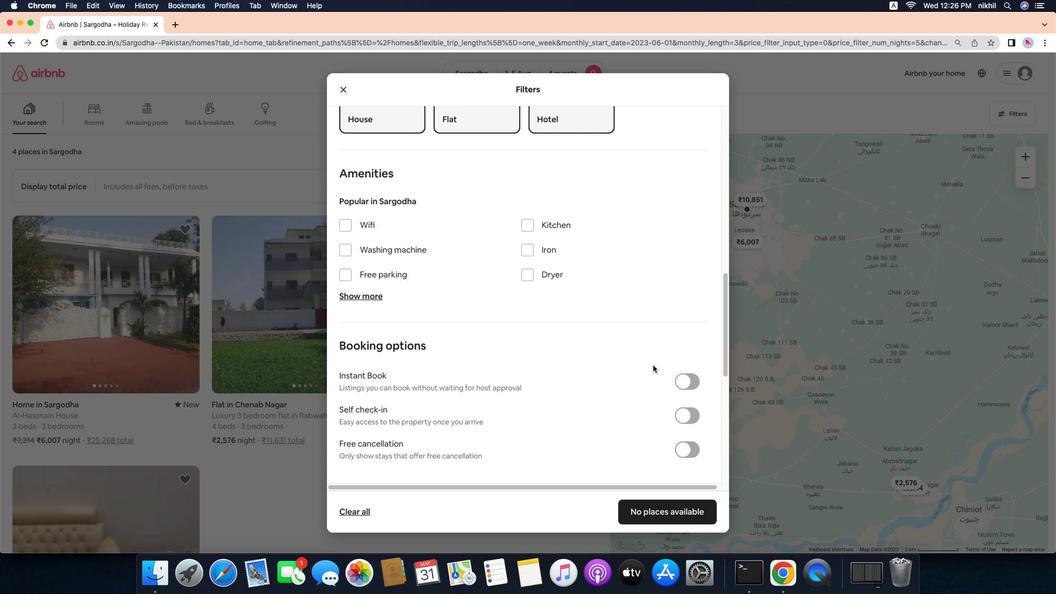 
Action: Mouse scrolled (571, 364) with delta (832, 362)
Screenshot: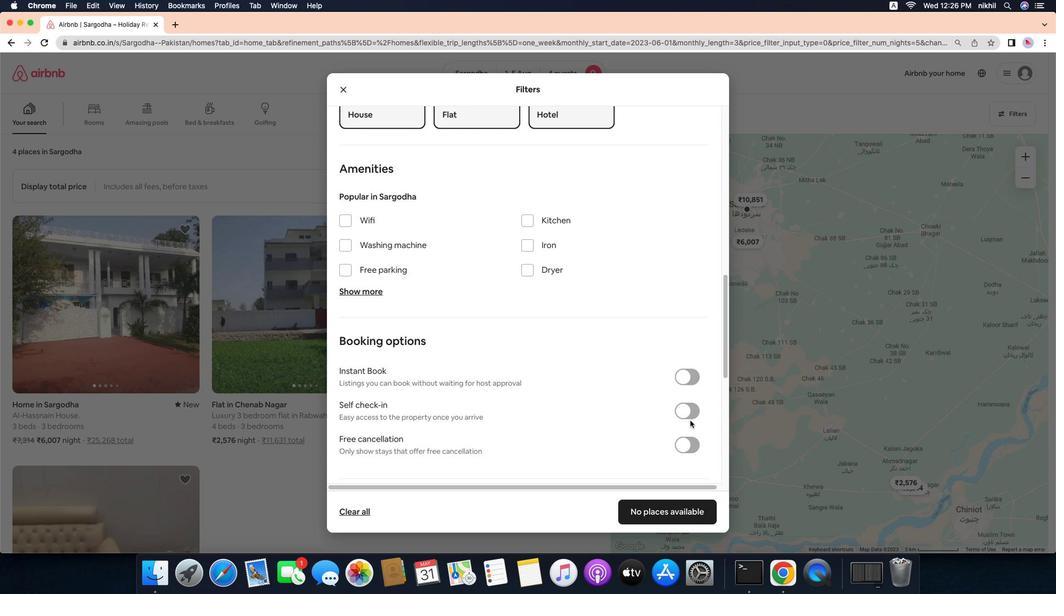 
Action: Mouse scrolled (571, 364) with delta (832, 362)
Screenshot: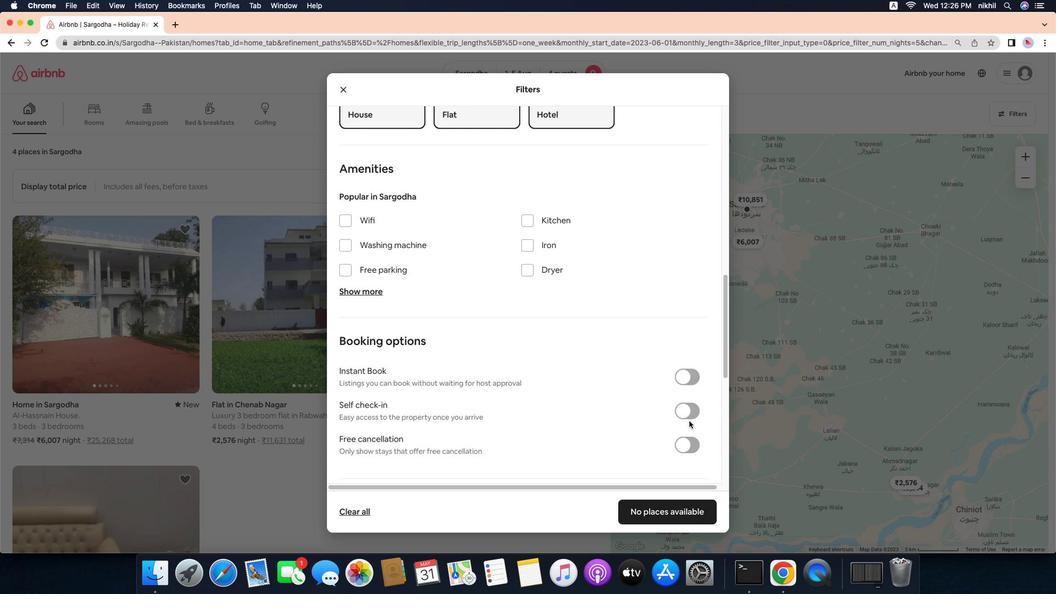 
Action: Mouse scrolled (571, 364) with delta (832, 362)
Screenshot: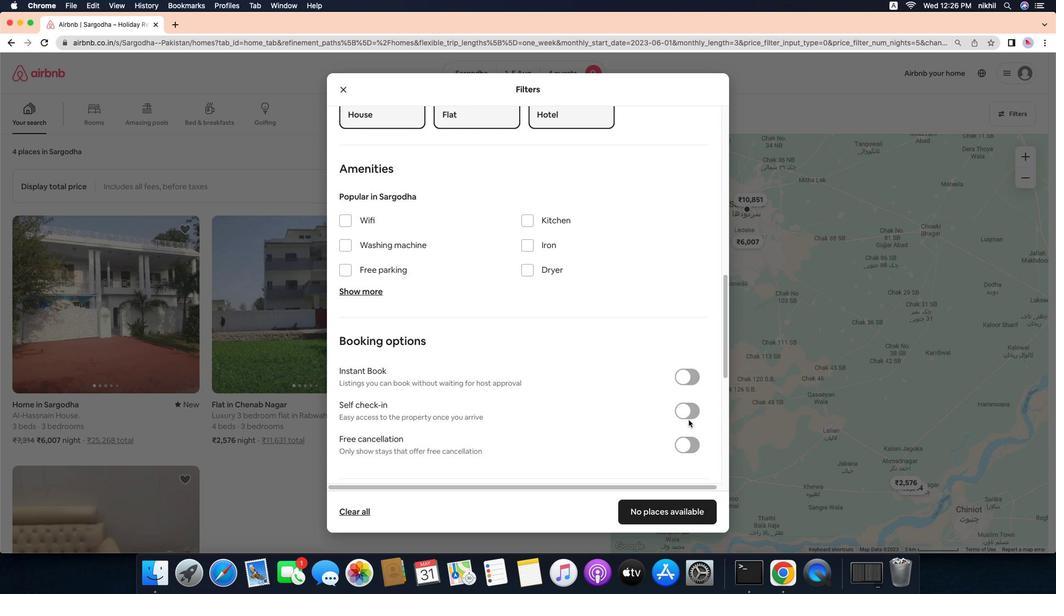 
Action: Mouse moved to (648, 363)
Screenshot: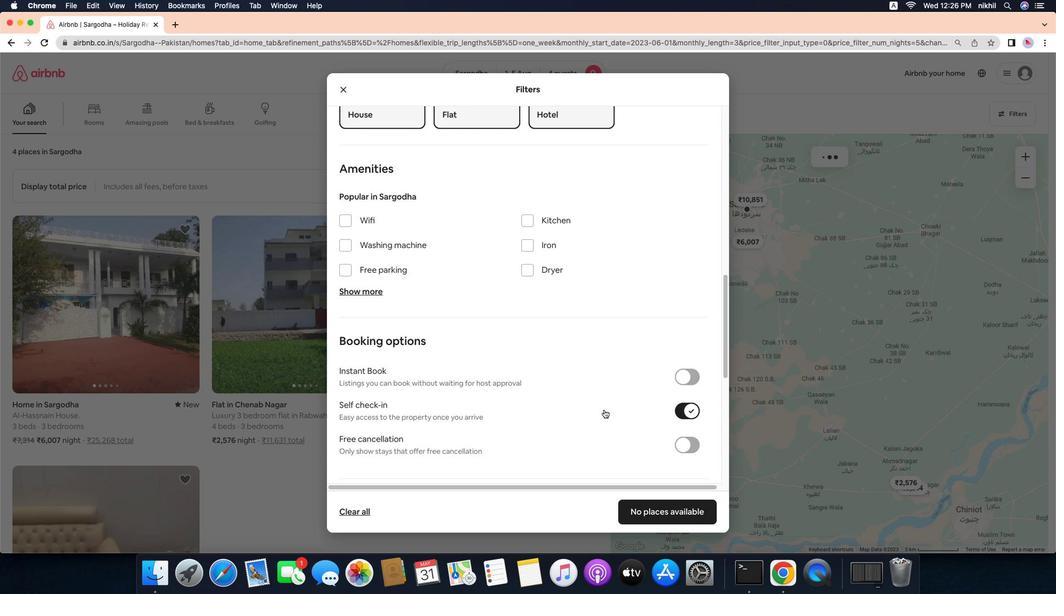 
Action: Mouse pressed left at (648, 363)
Screenshot: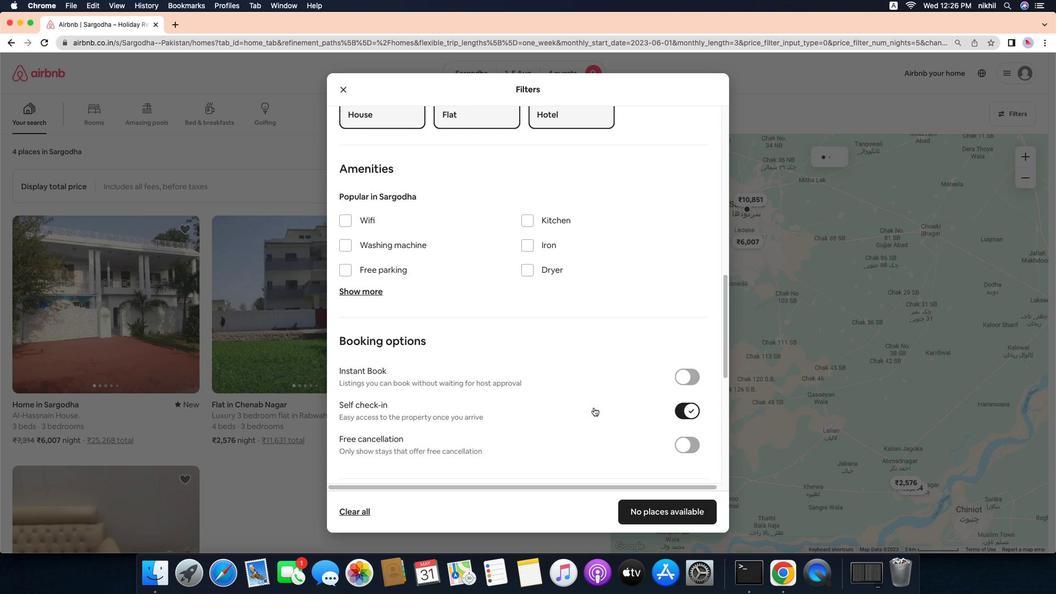
Action: Mouse moved to (607, 363)
Screenshot: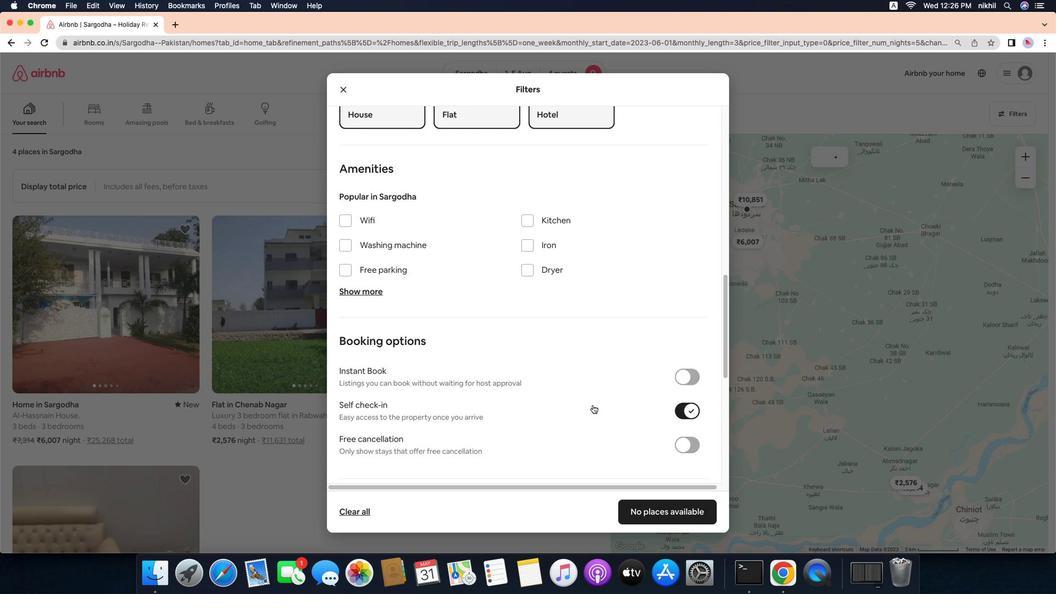 
Action: Mouse pressed left at (607, 363)
Screenshot: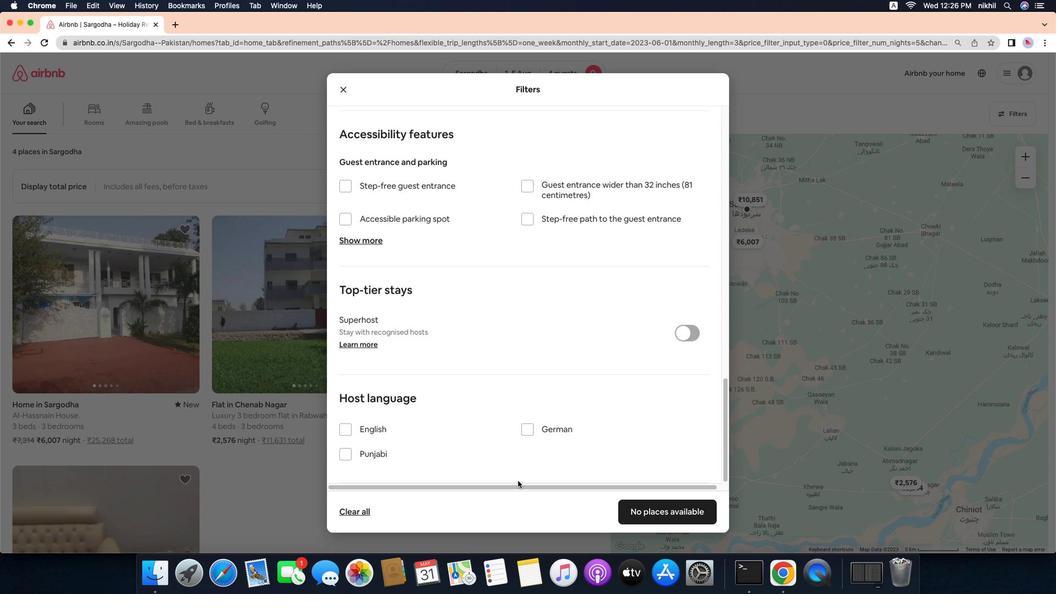 
Action: Mouse moved to (567, 363)
Screenshot: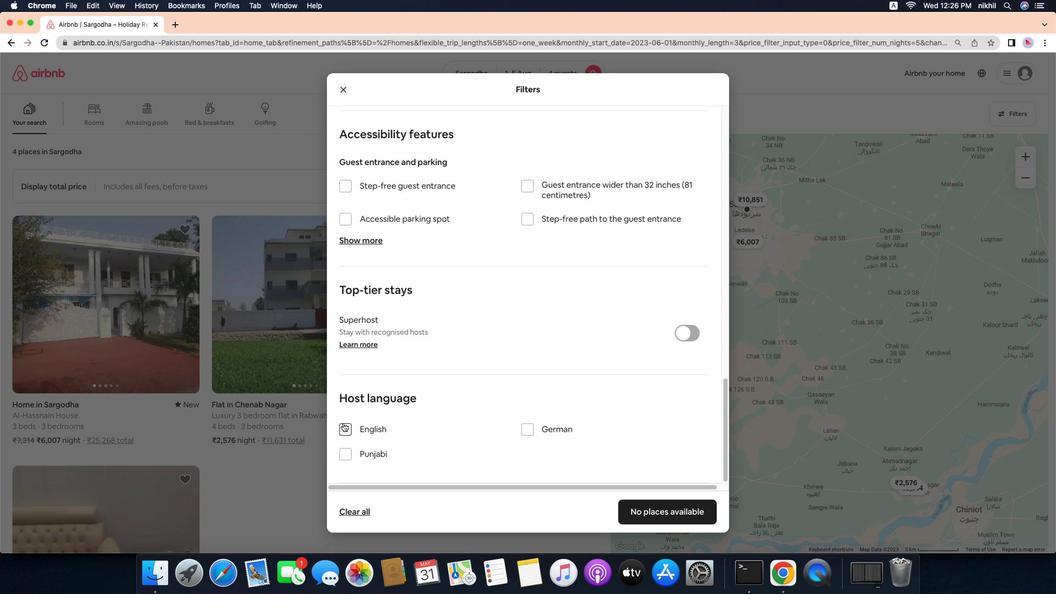 
Action: Mouse pressed left at (567, 363)
Screenshot: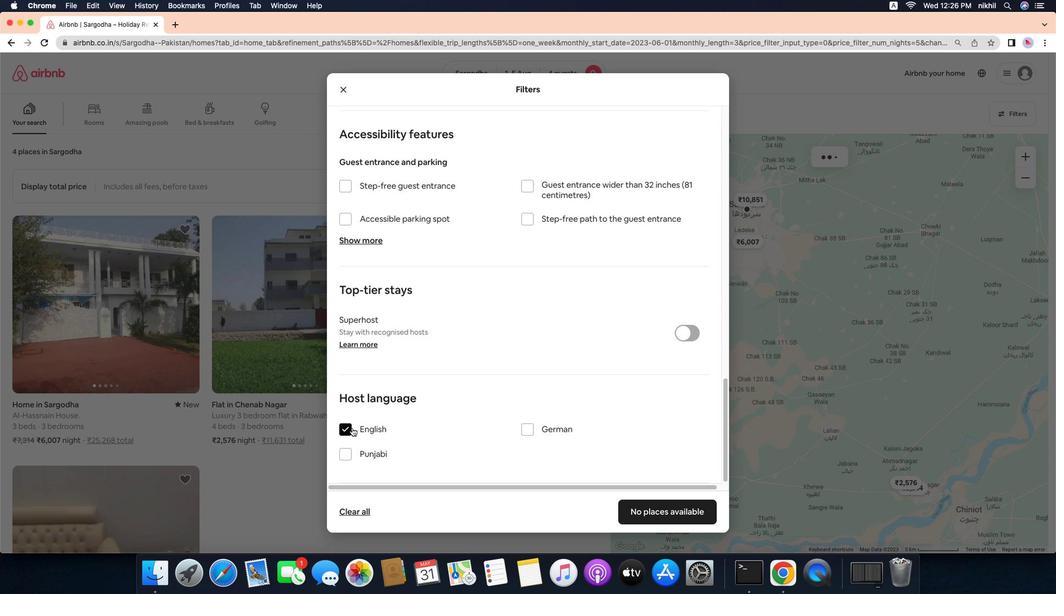 
Action: Mouse moved to (526, 363)
Screenshot: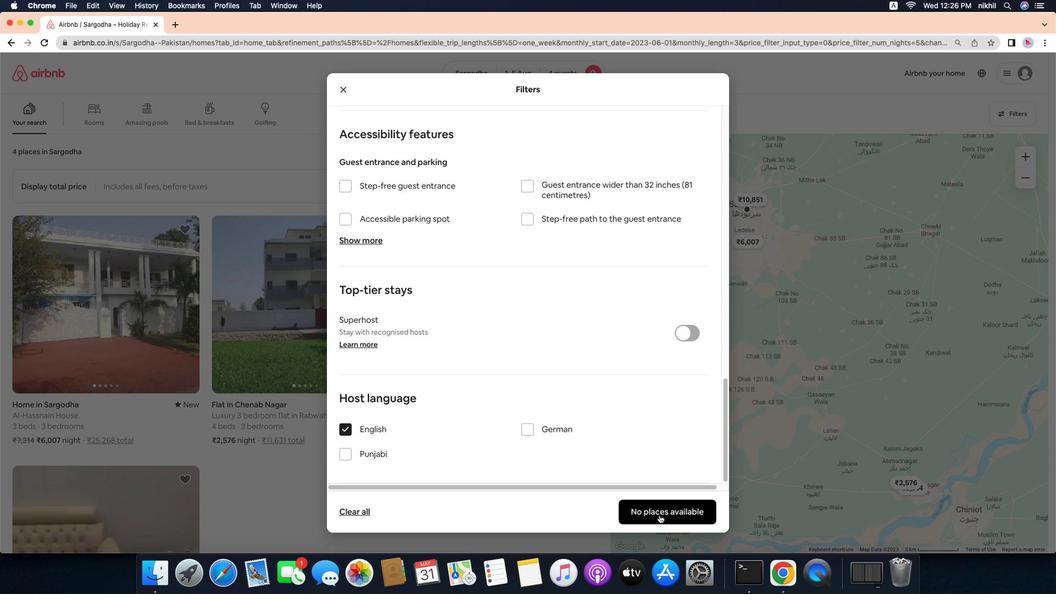 
Action: Mouse scrolled (526, 363) with delta (832, 362)
Screenshot: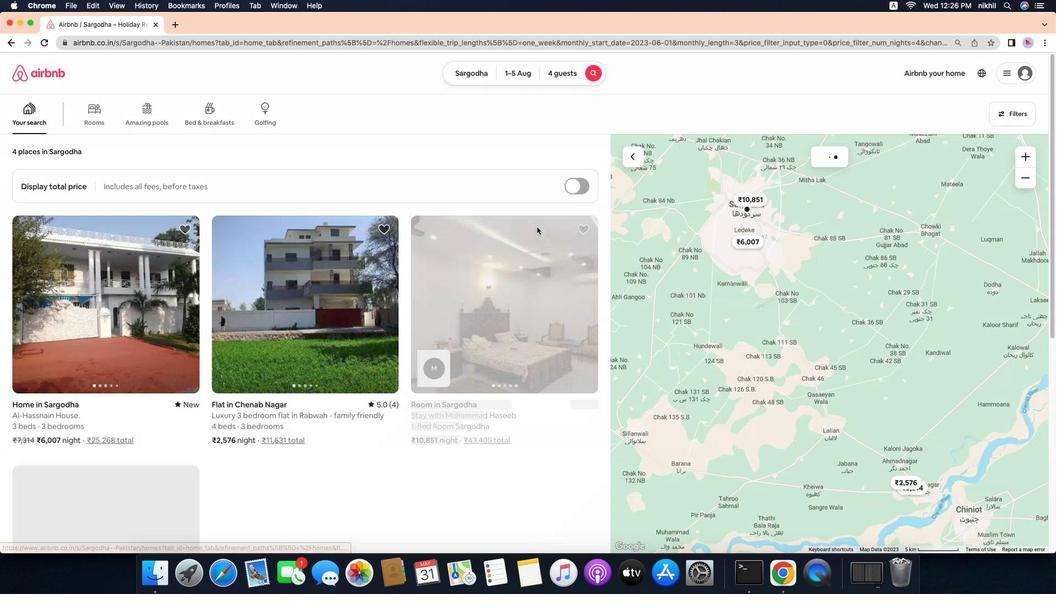 
Action: Mouse scrolled (526, 363) with delta (832, 362)
Screenshot: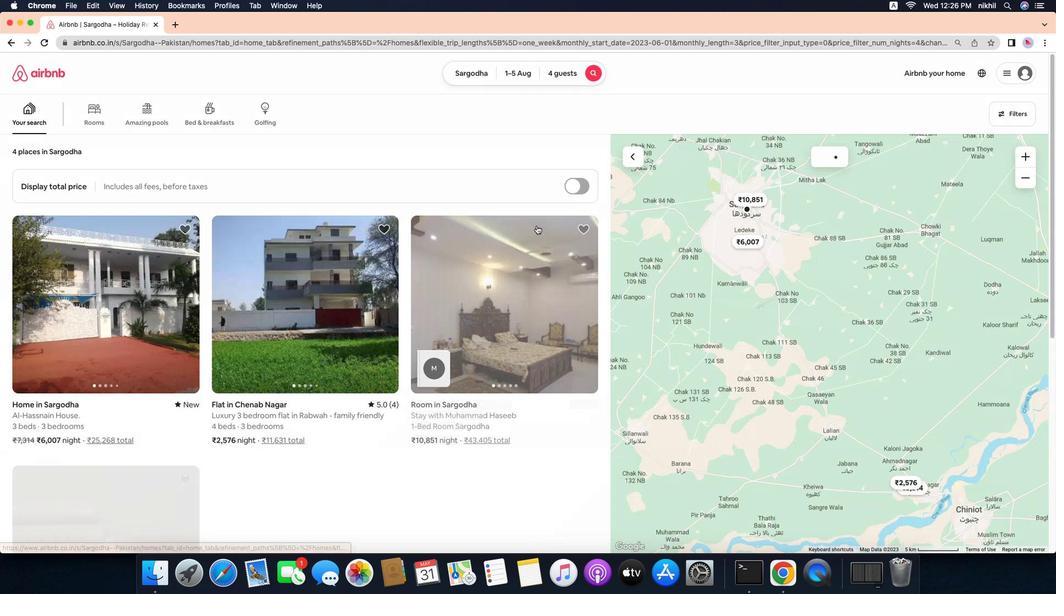 
Action: Mouse scrolled (526, 363) with delta (832, 362)
Screenshot: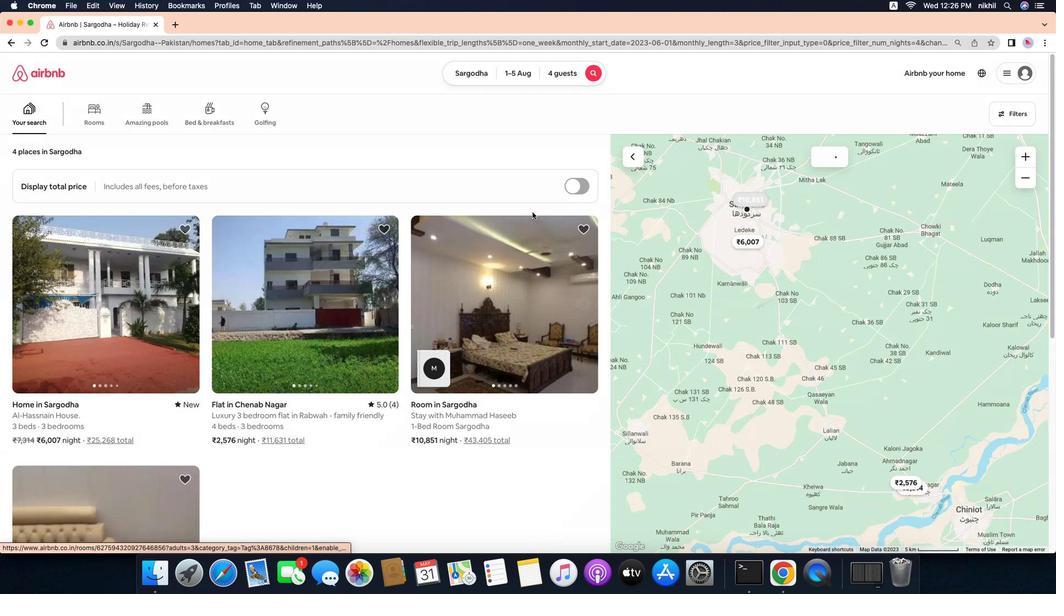 
Action: Mouse scrolled (526, 363) with delta (832, 362)
Screenshot: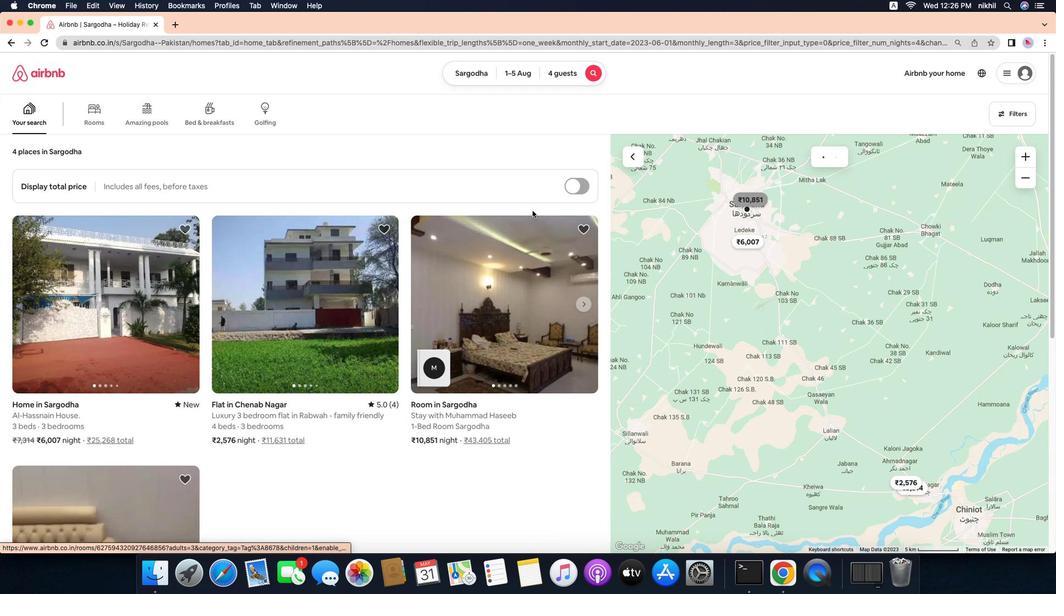
Action: Mouse moved to (525, 363)
Screenshot: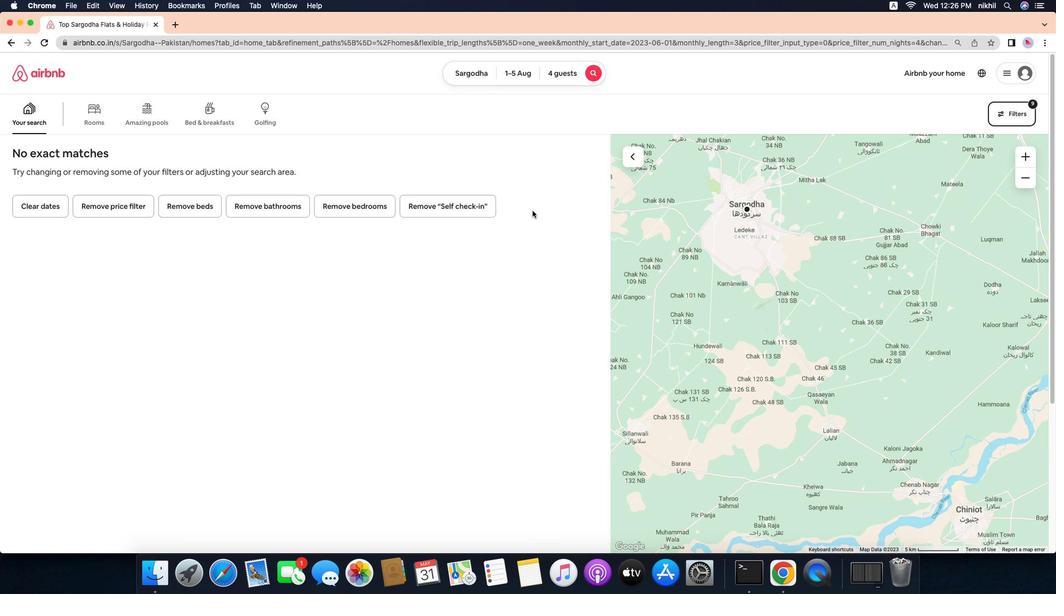 
Action: Mouse scrolled (525, 363) with delta (832, 362)
Screenshot: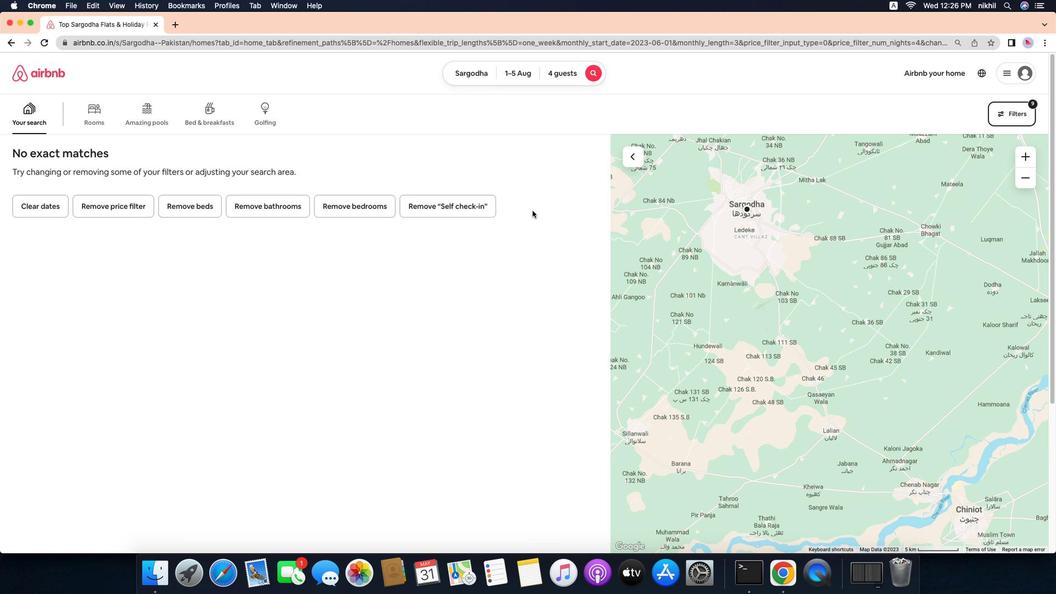 
Action: Mouse scrolled (525, 363) with delta (832, 362)
Screenshot: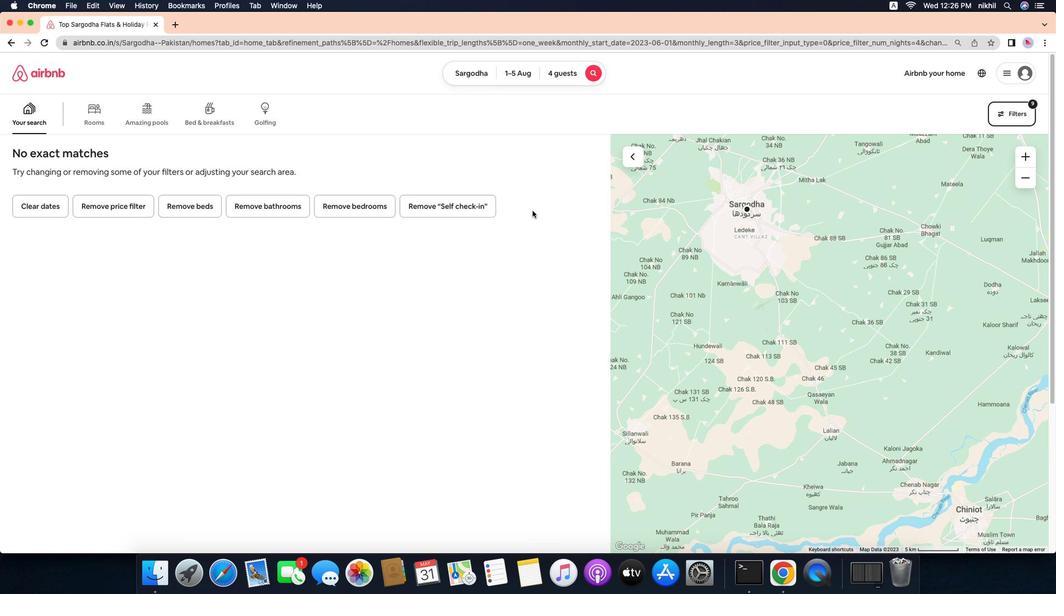 
Action: Mouse moved to (508, 364)
Screenshot: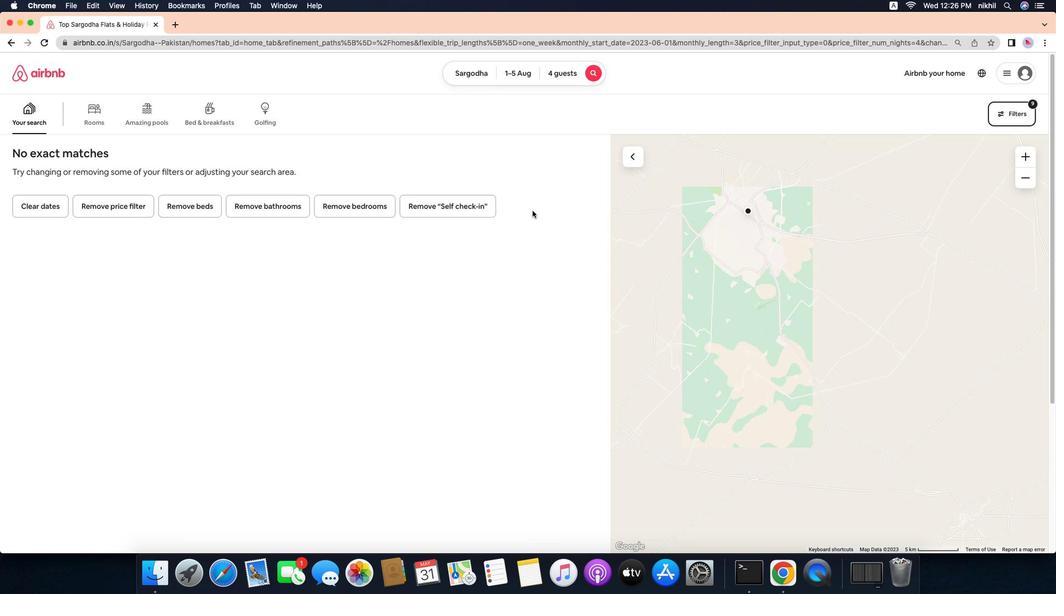 
Action: Mouse pressed left at (508, 364)
Screenshot: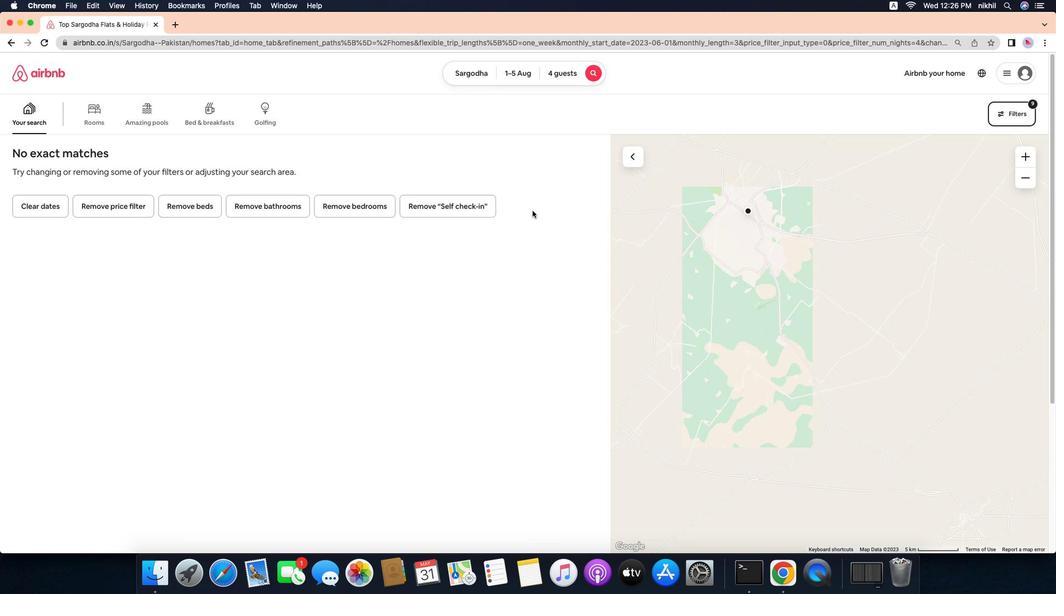
Action: Mouse moved to (552, 364)
Screenshot: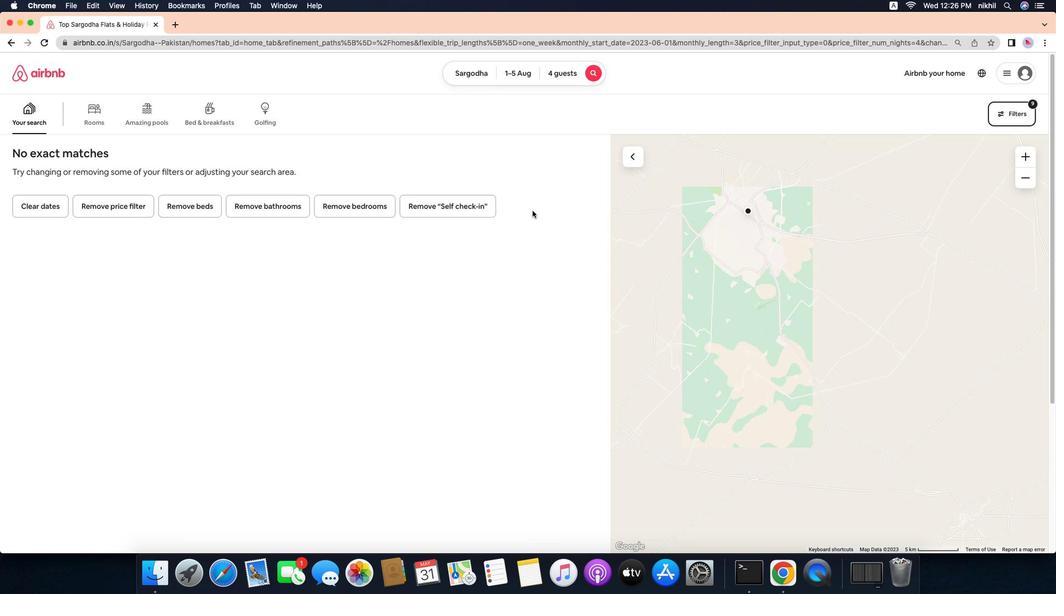 
Action: Mouse scrolled (552, 364) with delta (832, 362)
Screenshot: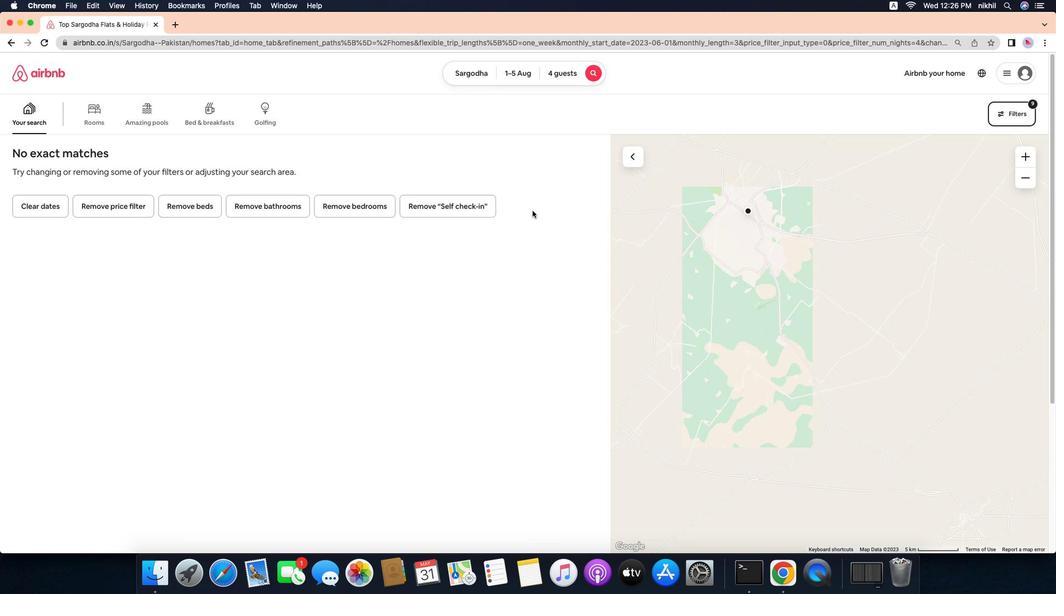 
Action: Mouse scrolled (552, 364) with delta (832, 362)
Screenshot: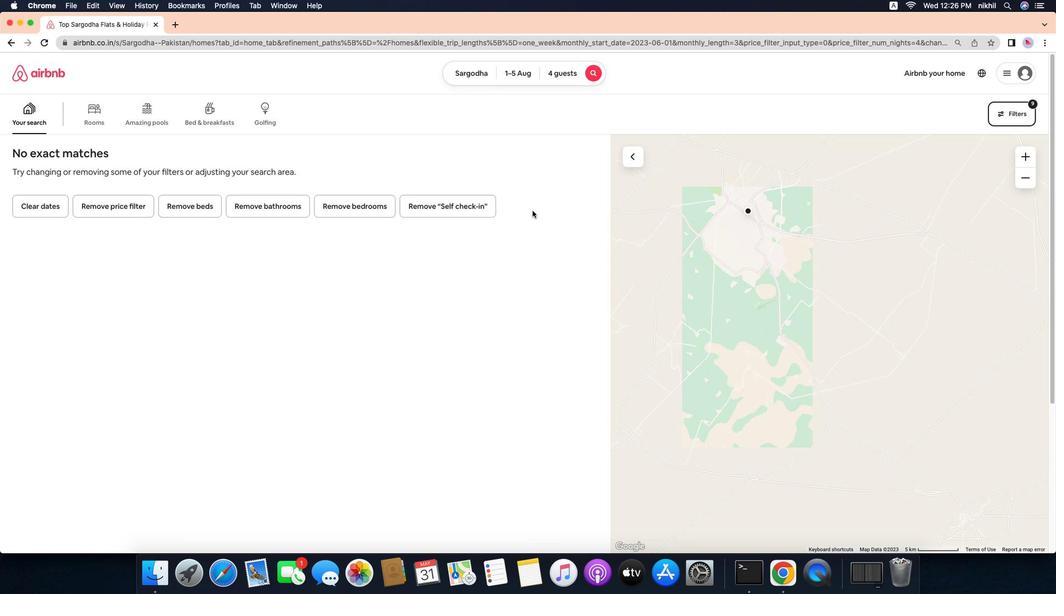 
Action: Mouse scrolled (552, 364) with delta (832, 362)
Screenshot: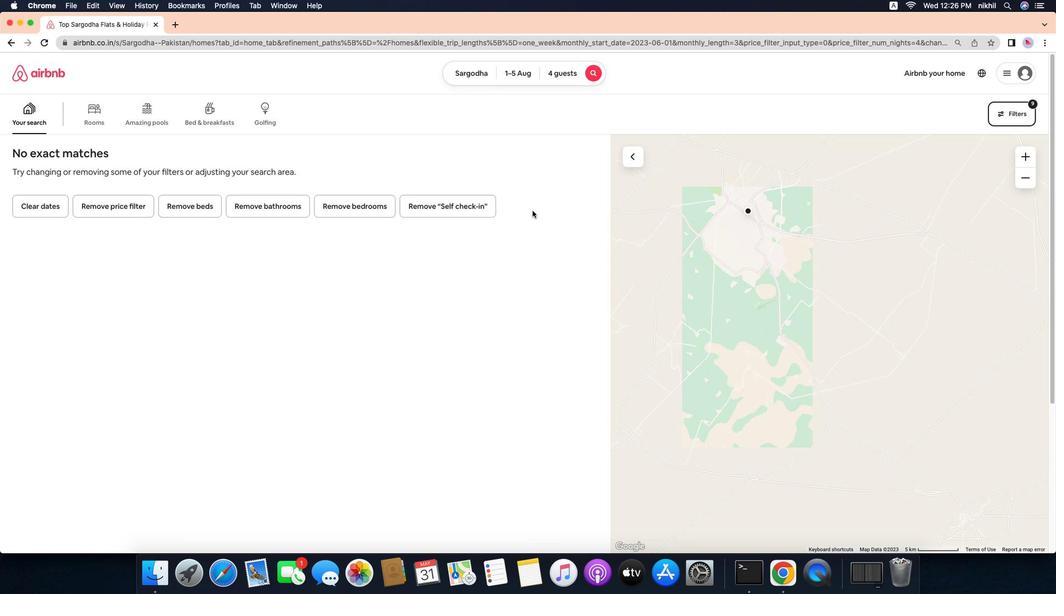 
Action: Mouse scrolled (552, 364) with delta (832, 362)
Screenshot: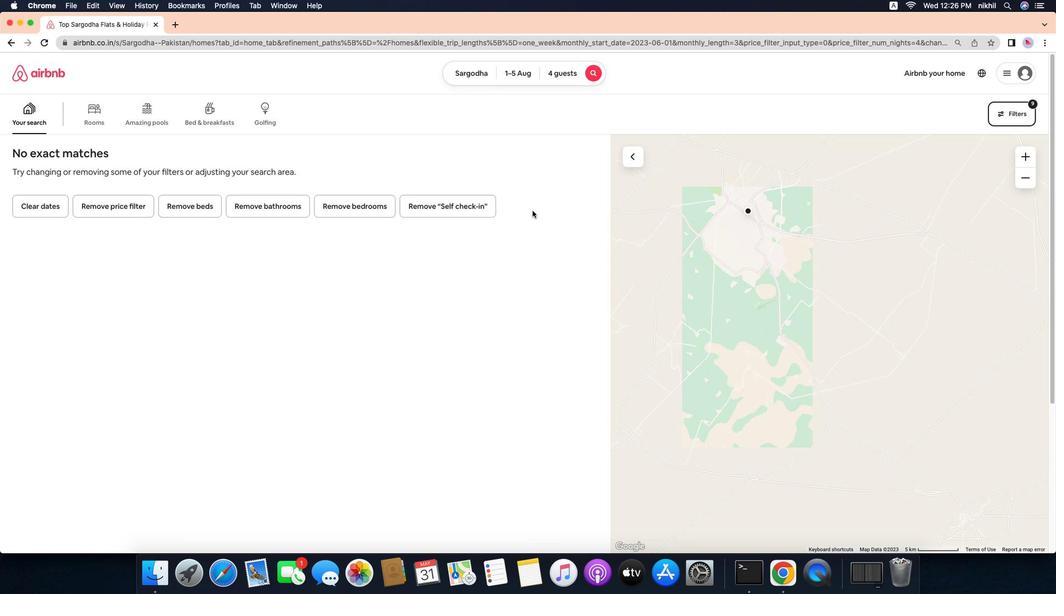 
Action: Mouse scrolled (552, 364) with delta (832, 362)
Screenshot: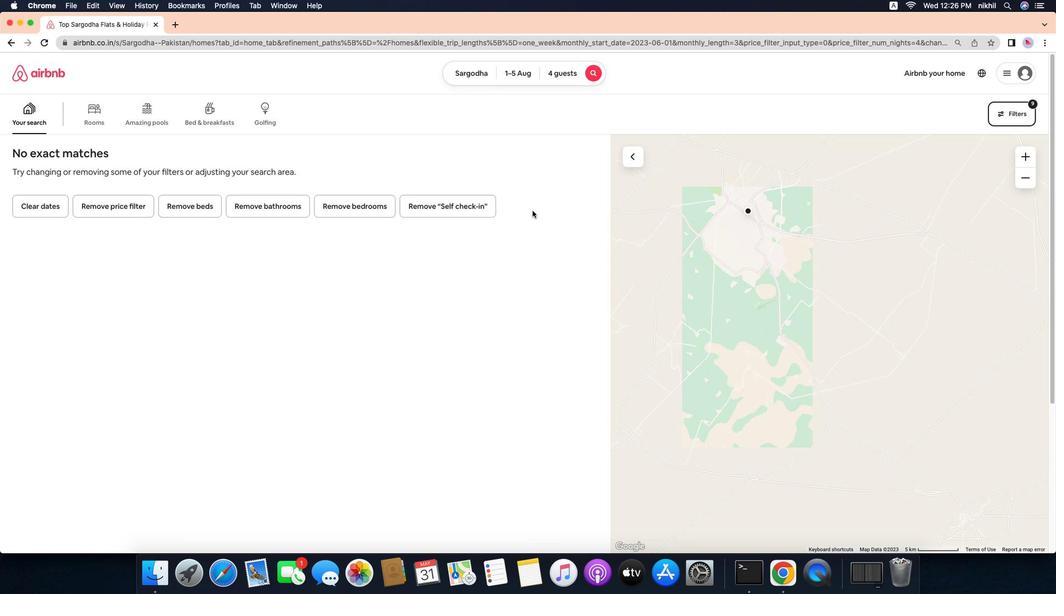 
Action: Mouse scrolled (552, 364) with delta (832, 362)
Screenshot: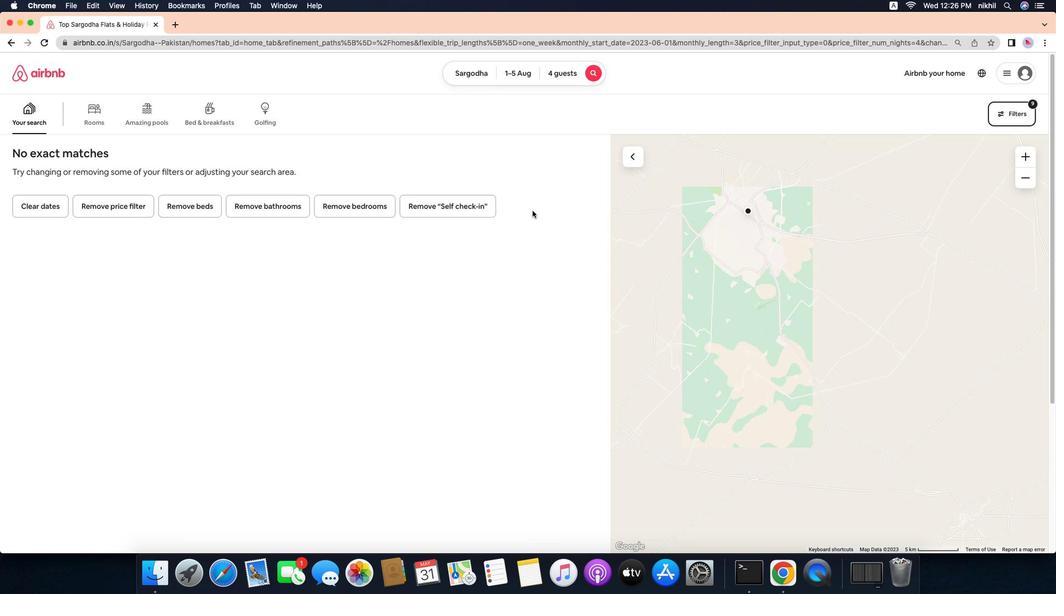 
Action: Mouse scrolled (552, 364) with delta (832, 362)
Screenshot: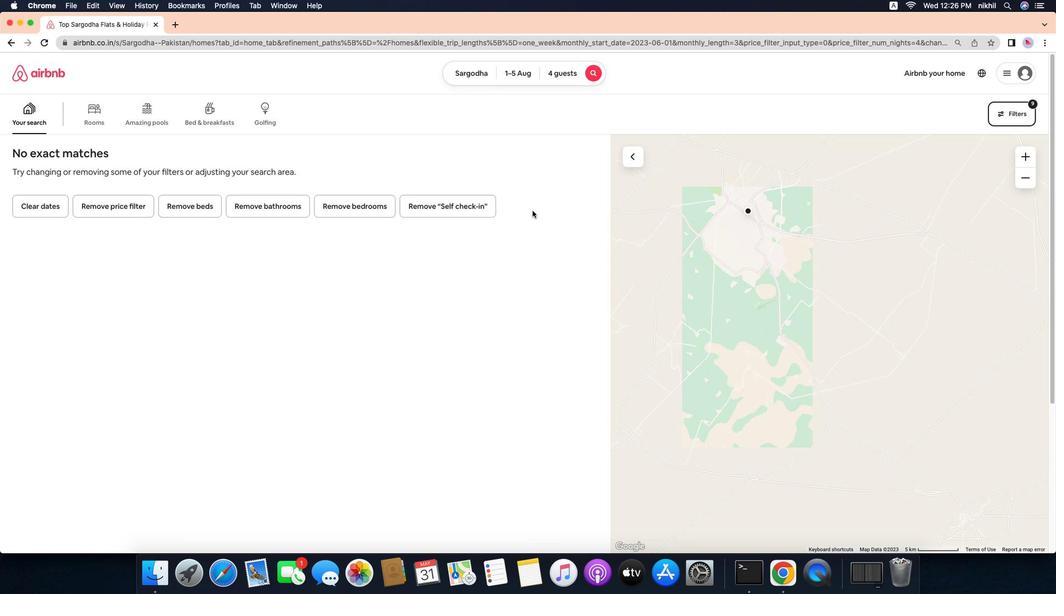 
Action: Mouse scrolled (552, 364) with delta (832, 362)
Screenshot: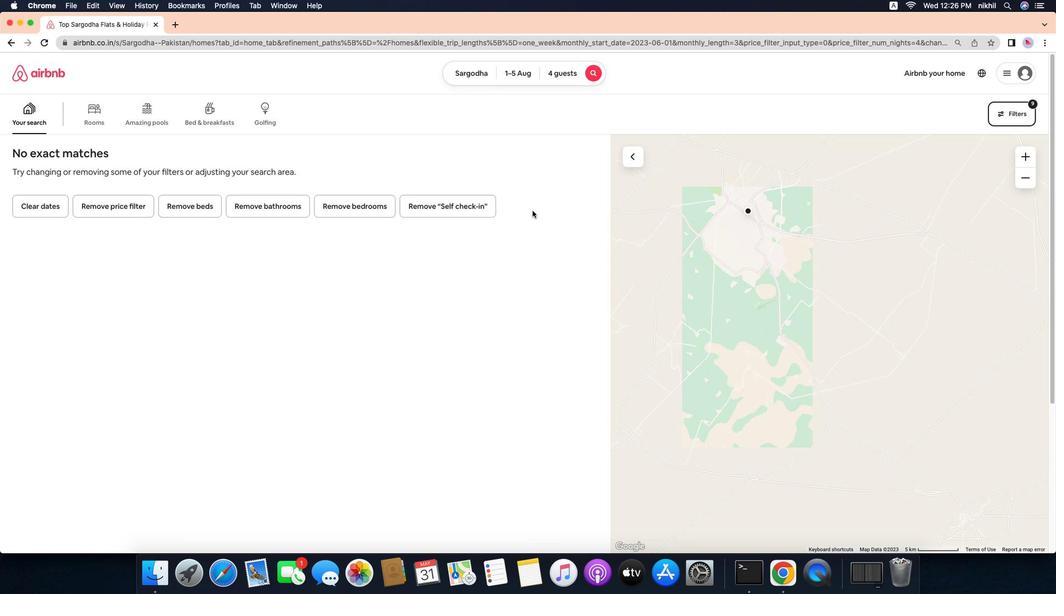 
Action: Mouse scrolled (552, 364) with delta (832, 362)
Screenshot: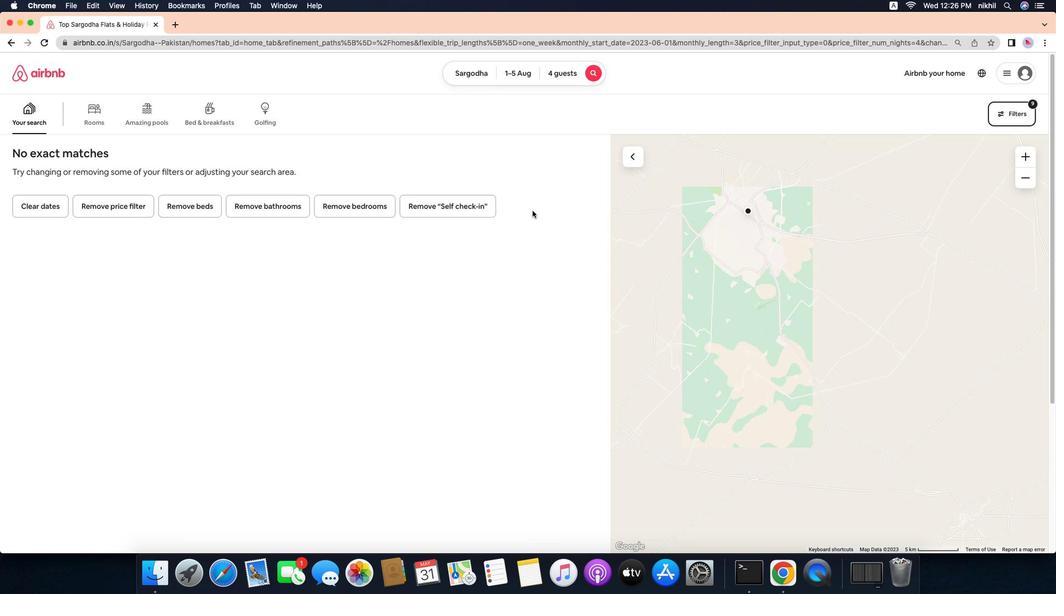 
Action: Mouse moved to (553, 364)
Screenshot: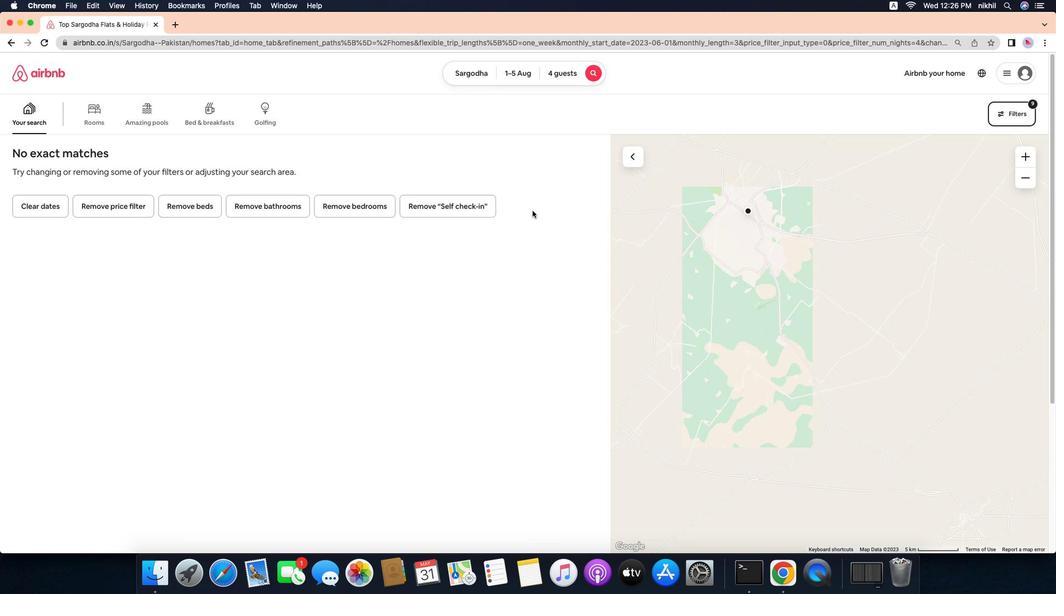 
Action: Mouse scrolled (553, 364) with delta (832, 362)
Screenshot: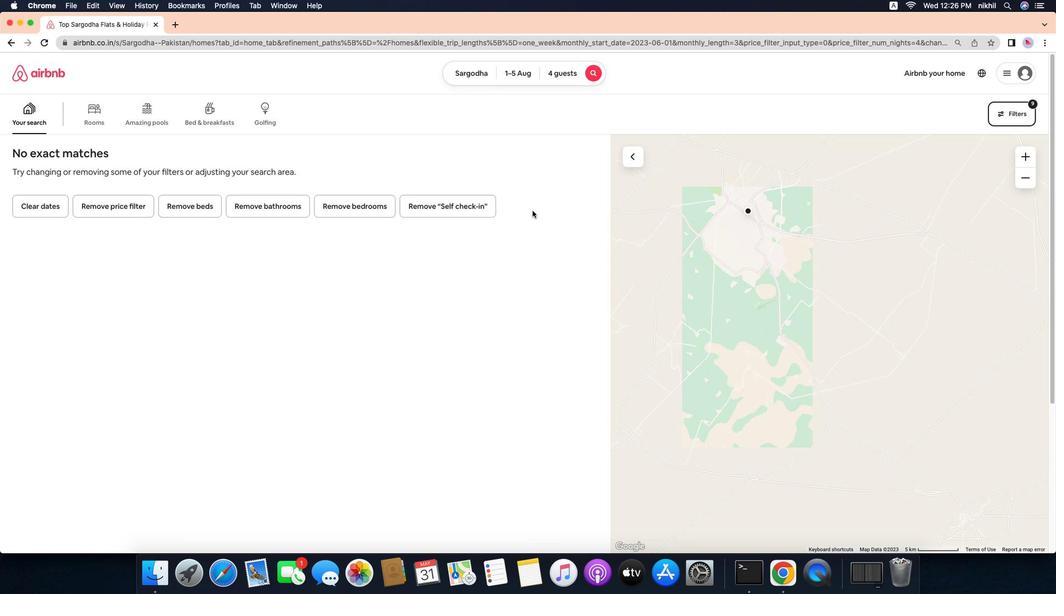 
Action: Mouse moved to (586, 364)
Screenshot: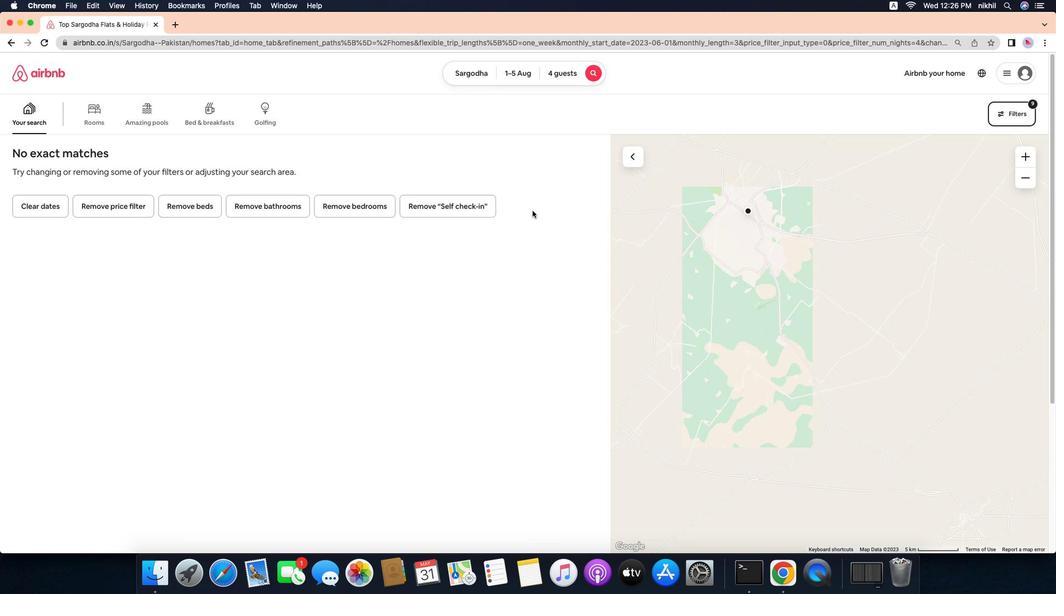 
Action: Mouse scrolled (586, 364) with delta (832, 362)
Screenshot: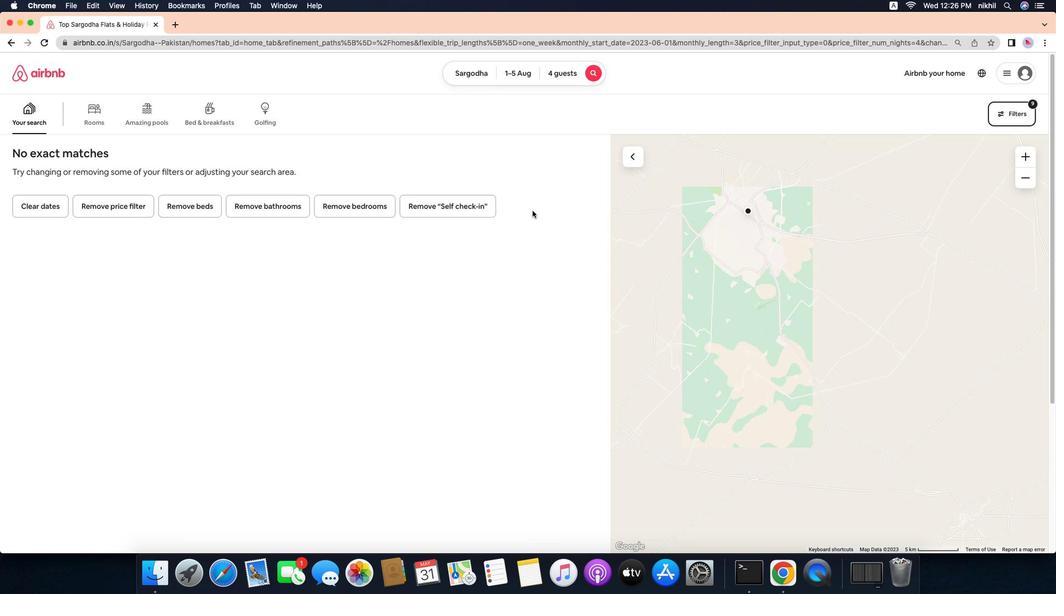
Action: Mouse moved to (587, 364)
Screenshot: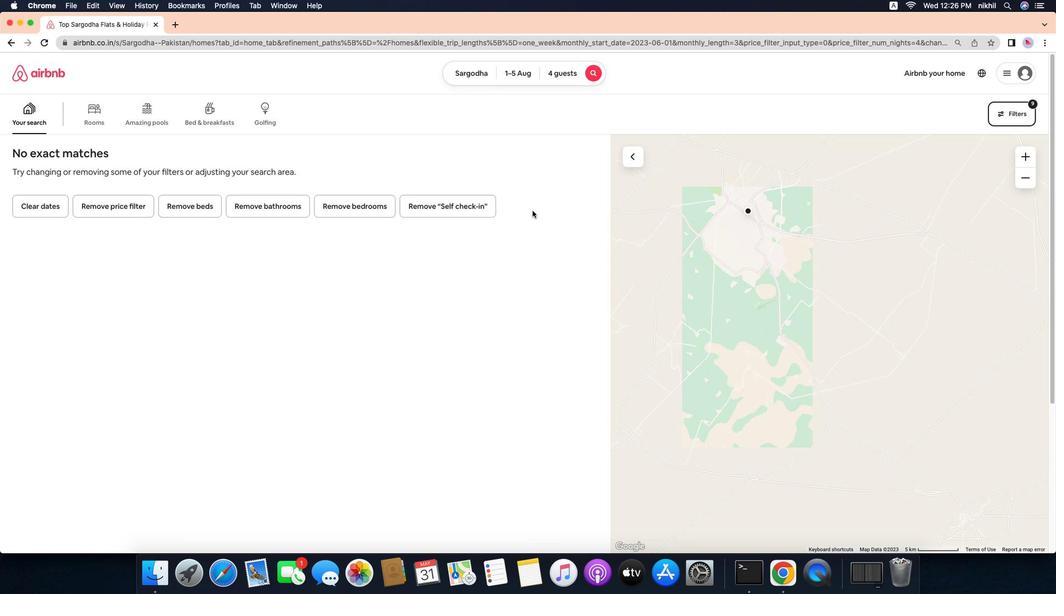 
Action: Mouse scrolled (587, 364) with delta (832, 362)
Screenshot: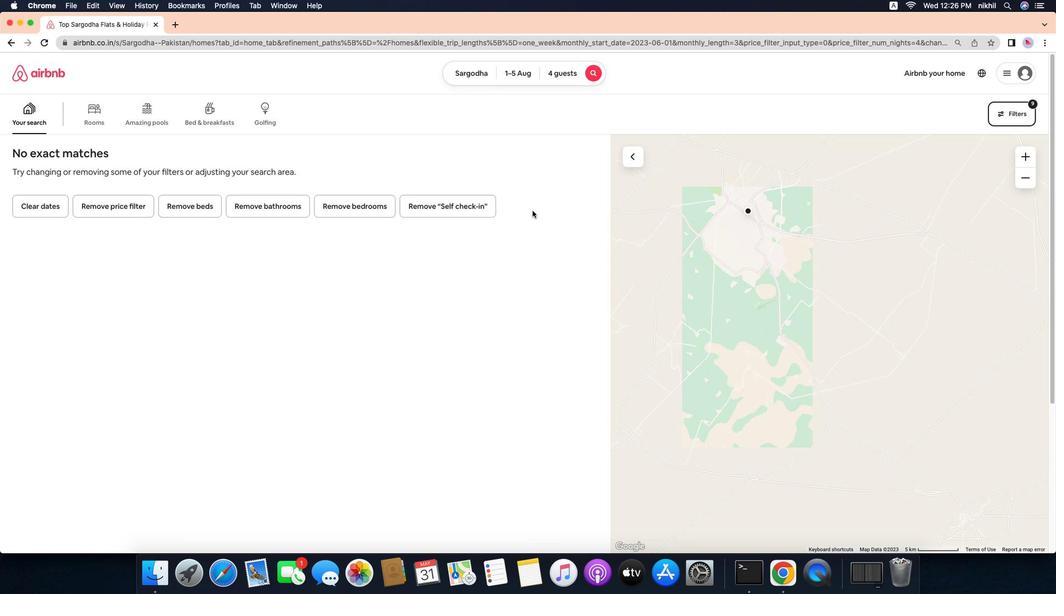 
Action: Mouse moved to (589, 364)
Screenshot: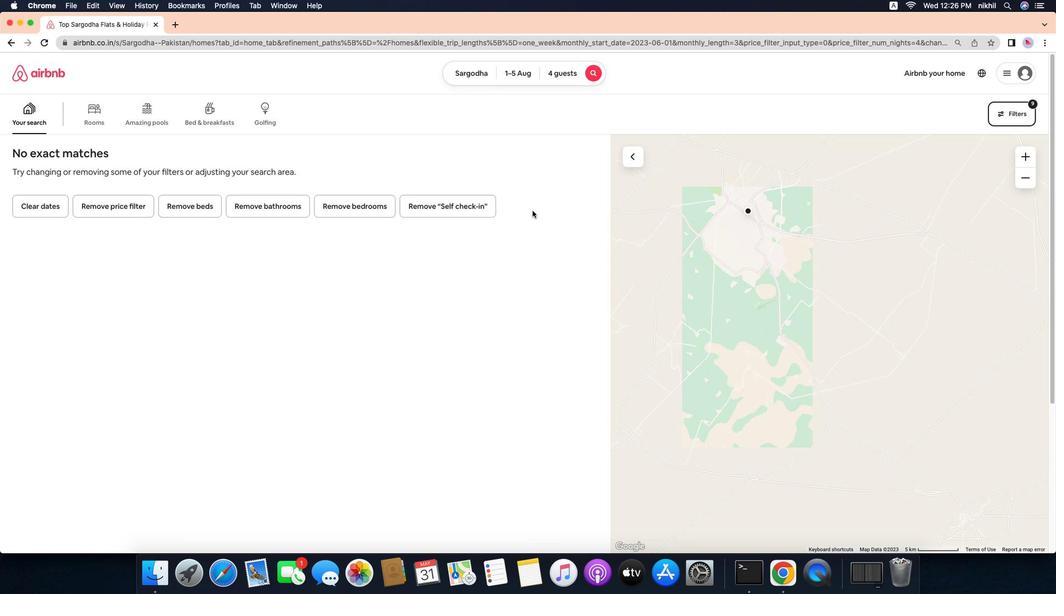 
Action: Mouse scrolled (589, 364) with delta (832, 362)
Screenshot: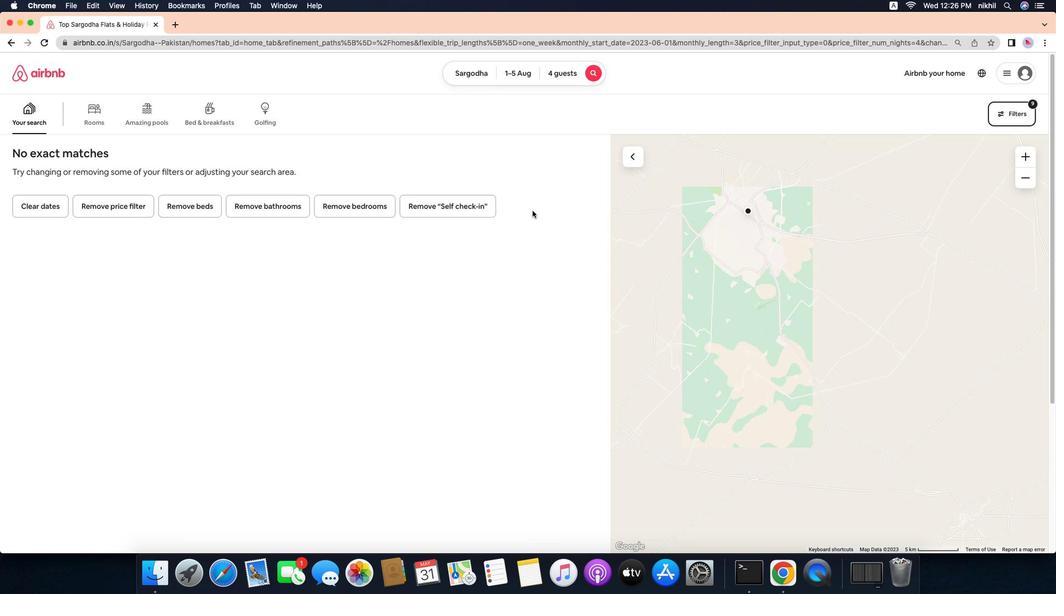 
Action: Mouse moved to (670, 364)
Screenshot: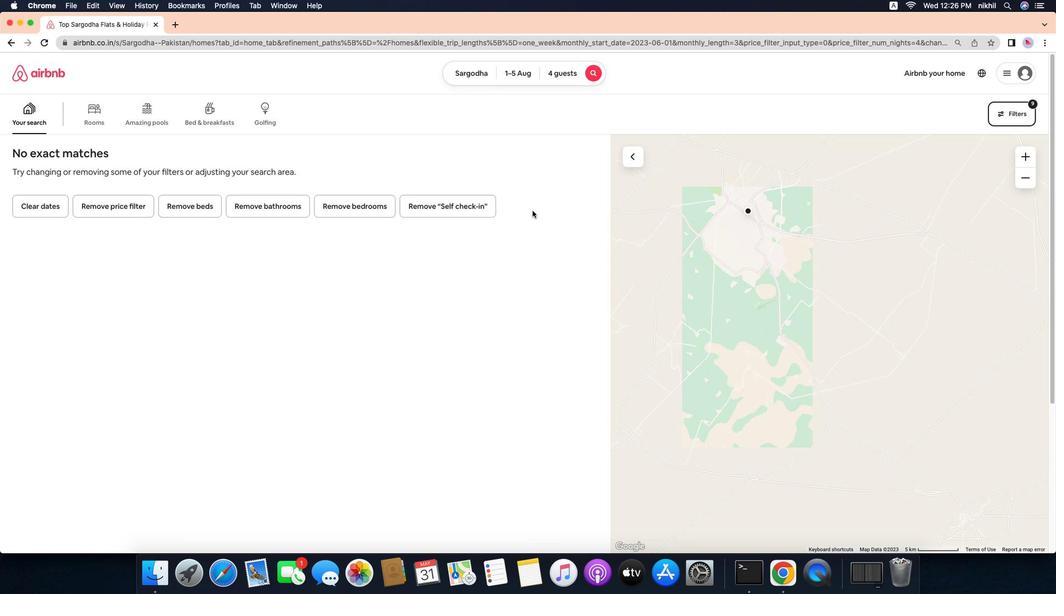 
Action: Mouse pressed left at (670, 364)
Screenshot: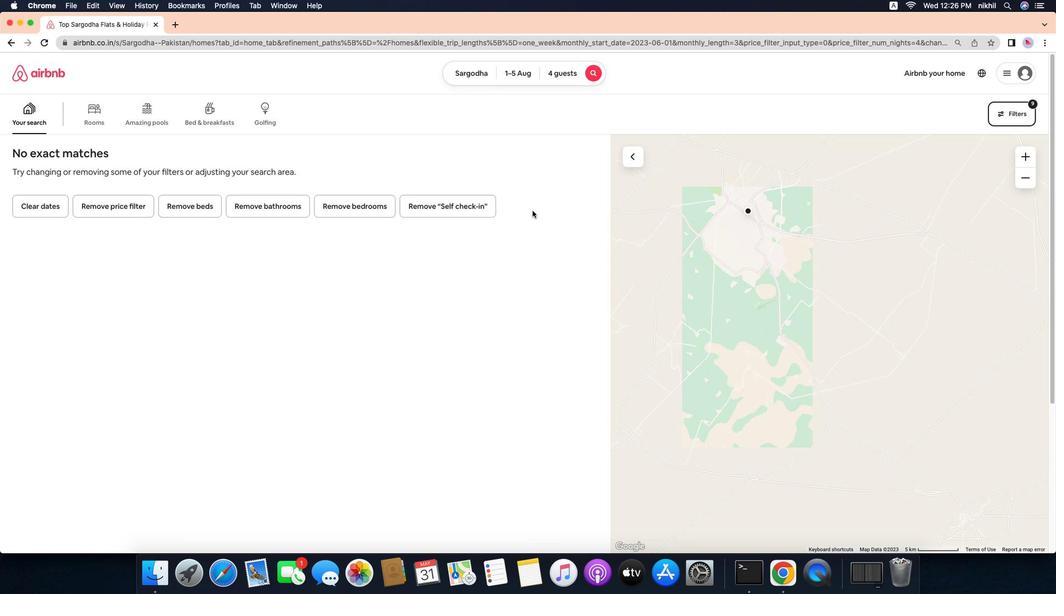 
Action: Mouse moved to (521, 364)
Screenshot: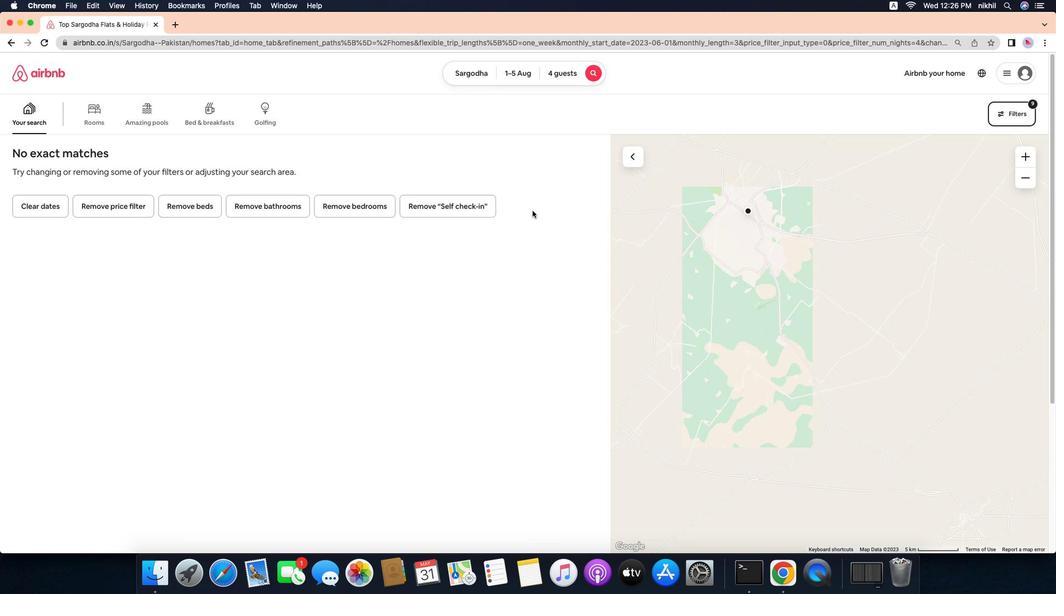 
Action: Mouse pressed left at (521, 364)
Screenshot: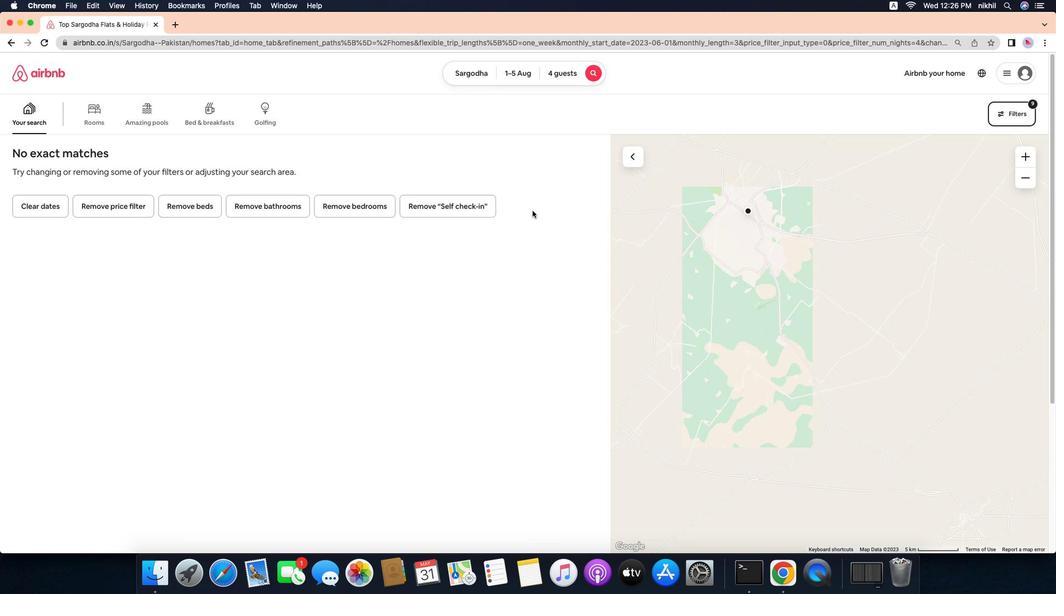
Action: Mouse moved to (581, 363)
Screenshot: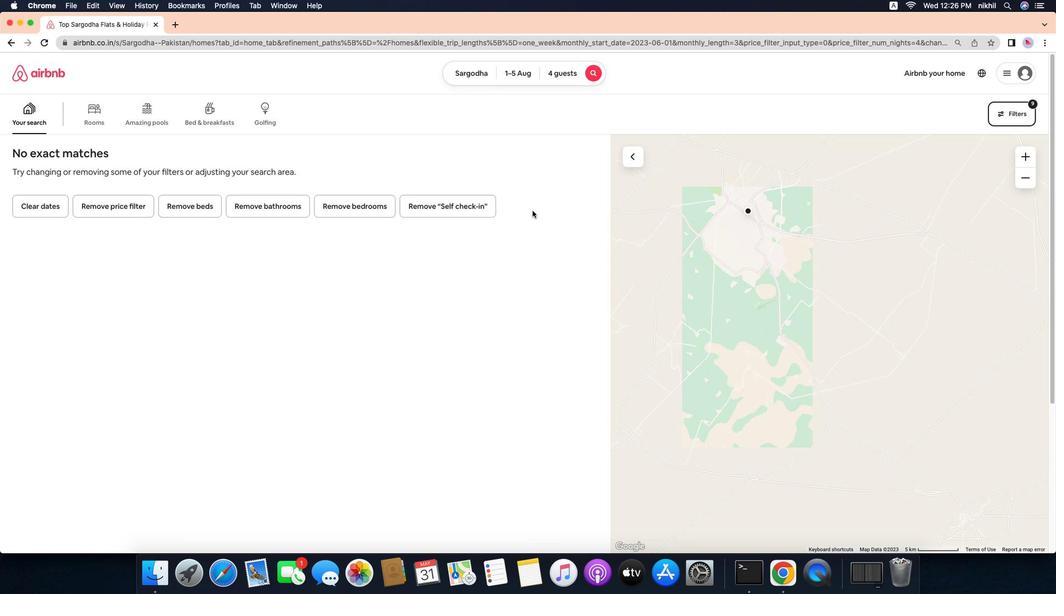 
